 Task: Search one way flight ticket for 2 adults, 2 children, 2 infants in seat in first from Pellston: Pellston Regional/emmet County Airport to Jacksonville: Albert J. Ellis Airport on 5-3-2023. Choice of flights is Westjet. Number of bags: 2 carry on bags. Outbound departure time preference is 14:15.
Action: Mouse moved to (265, 356)
Screenshot: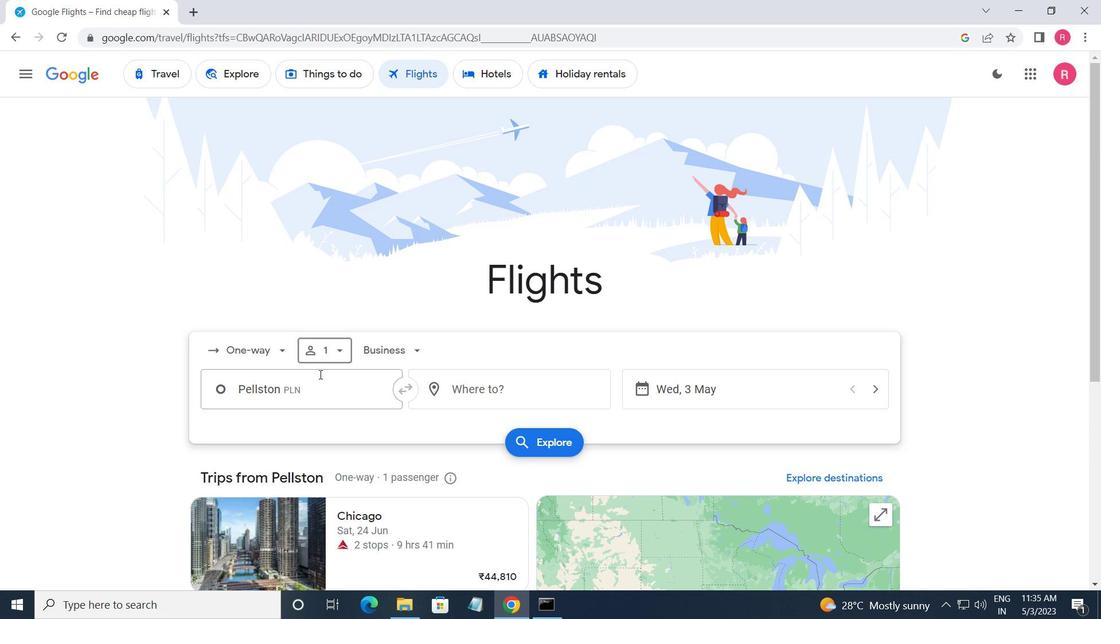 
Action: Mouse pressed left at (265, 356)
Screenshot: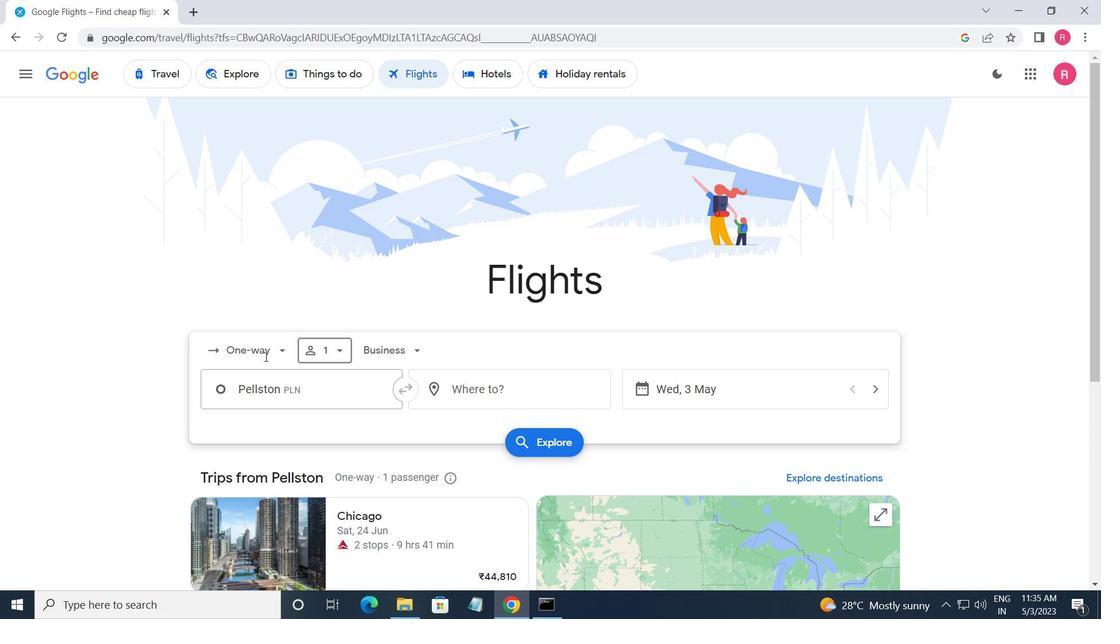 
Action: Mouse moved to (258, 416)
Screenshot: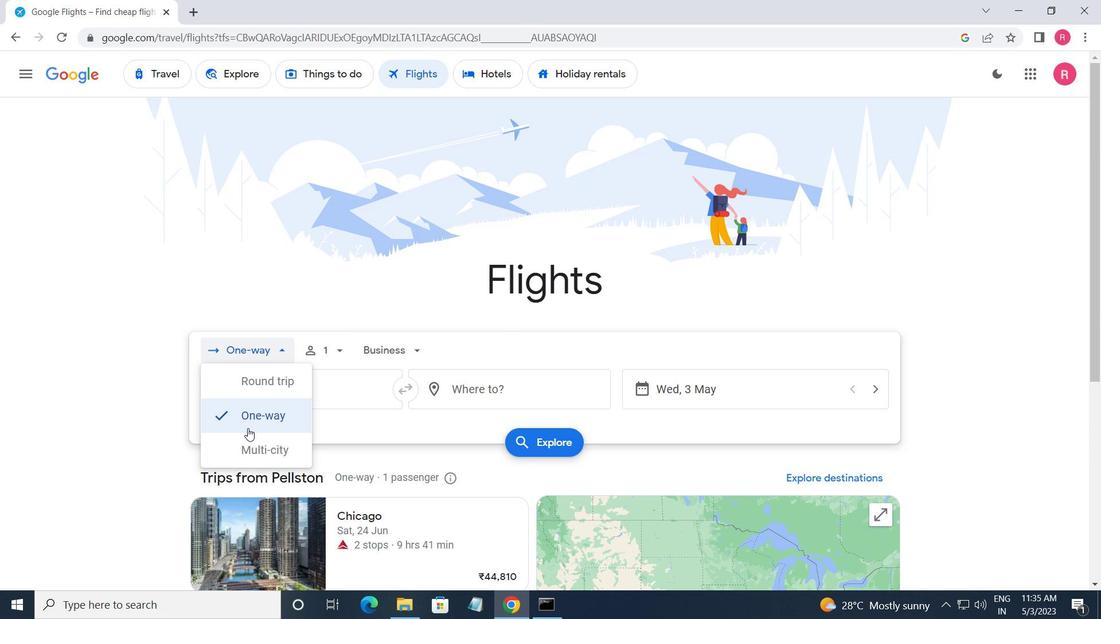 
Action: Mouse pressed left at (258, 416)
Screenshot: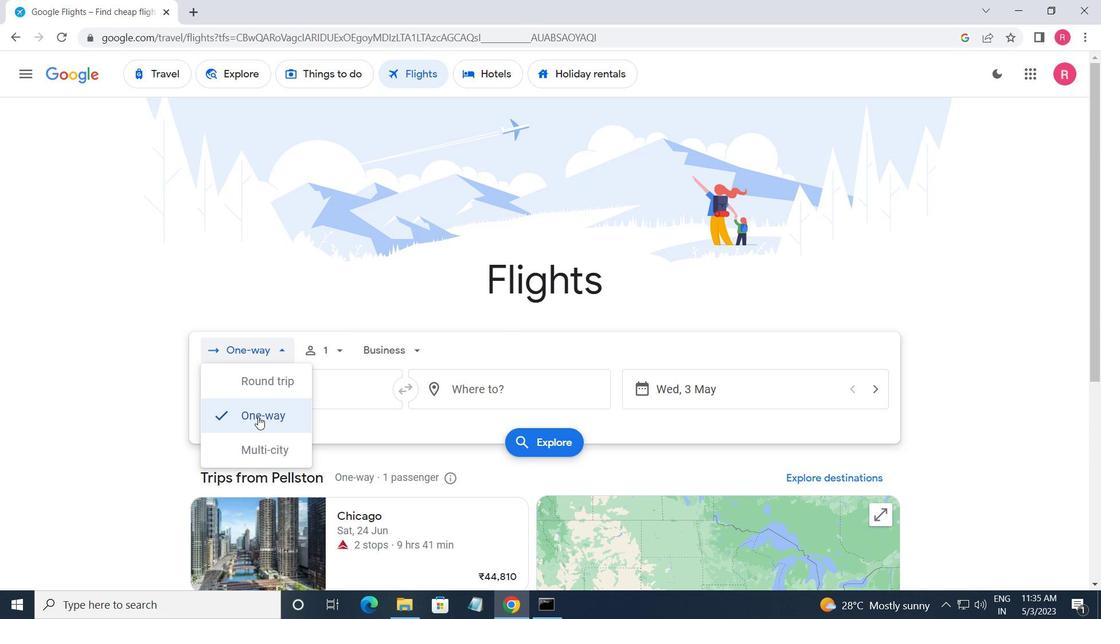 
Action: Mouse moved to (309, 360)
Screenshot: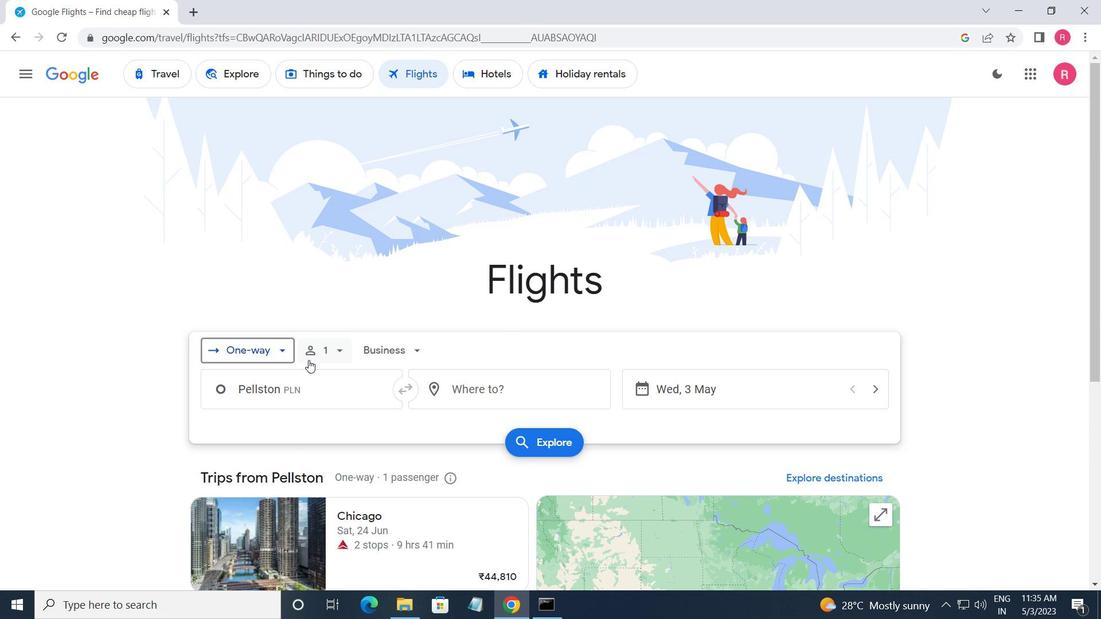 
Action: Mouse pressed left at (309, 360)
Screenshot: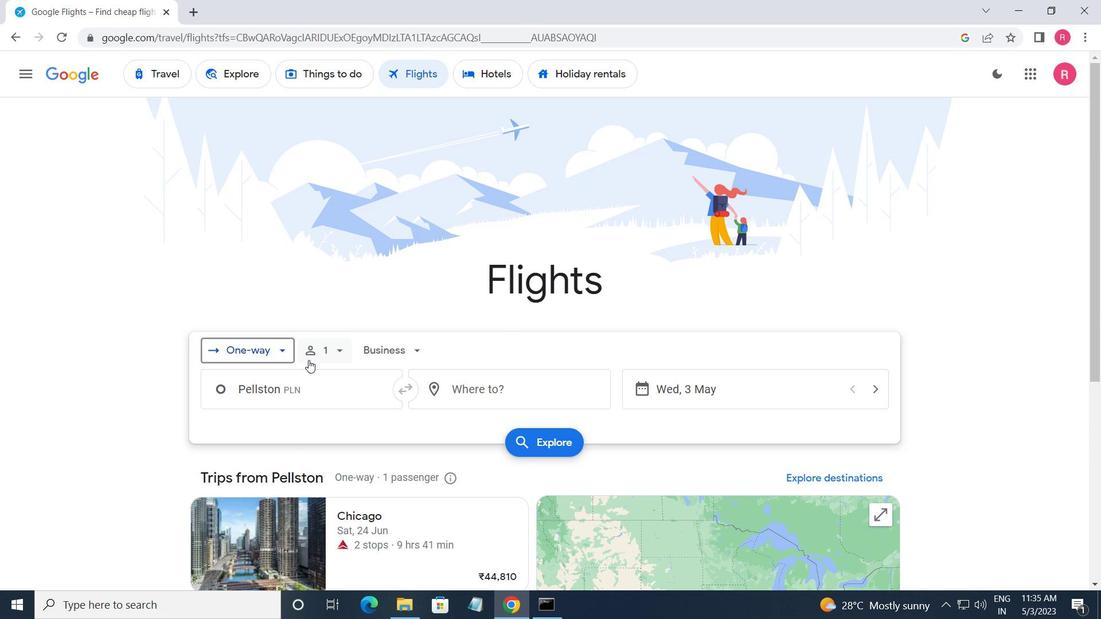 
Action: Mouse moved to (450, 388)
Screenshot: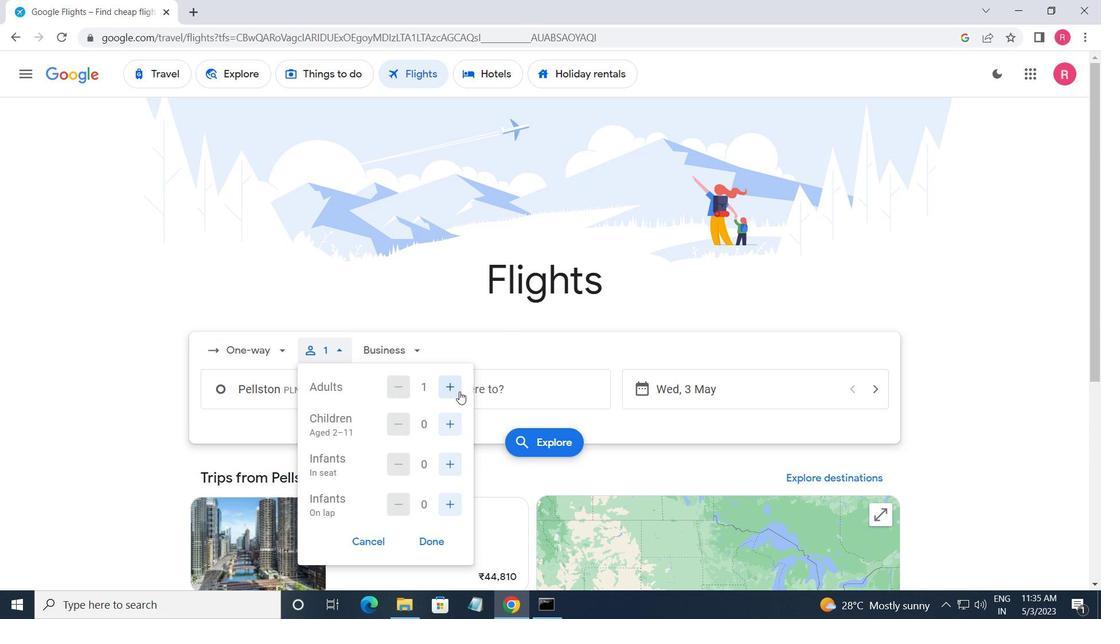
Action: Mouse pressed left at (450, 388)
Screenshot: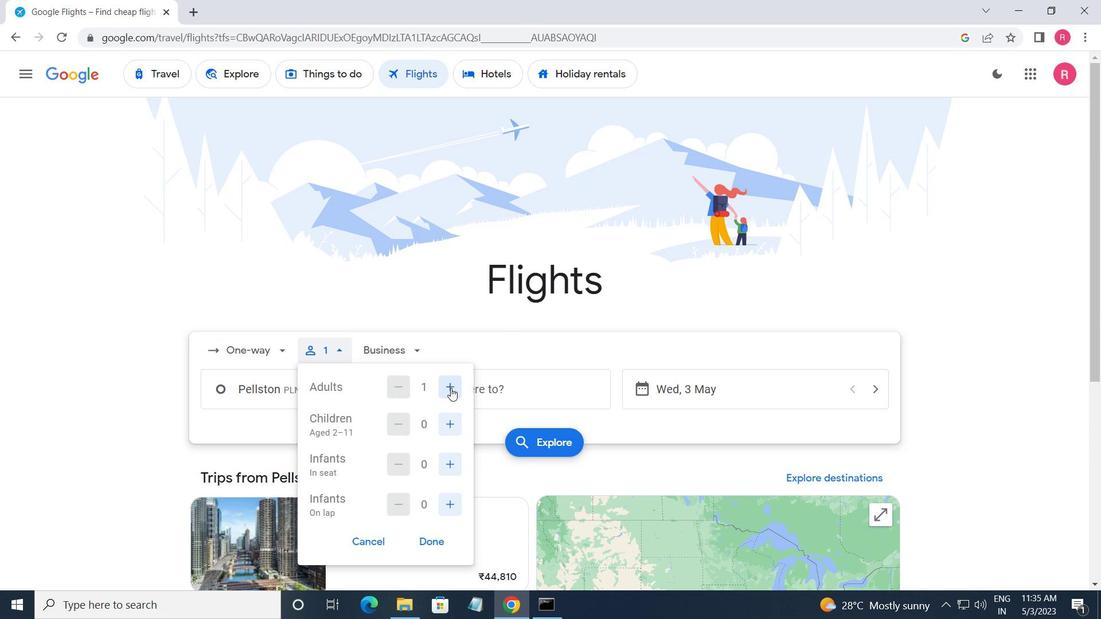 
Action: Mouse moved to (451, 420)
Screenshot: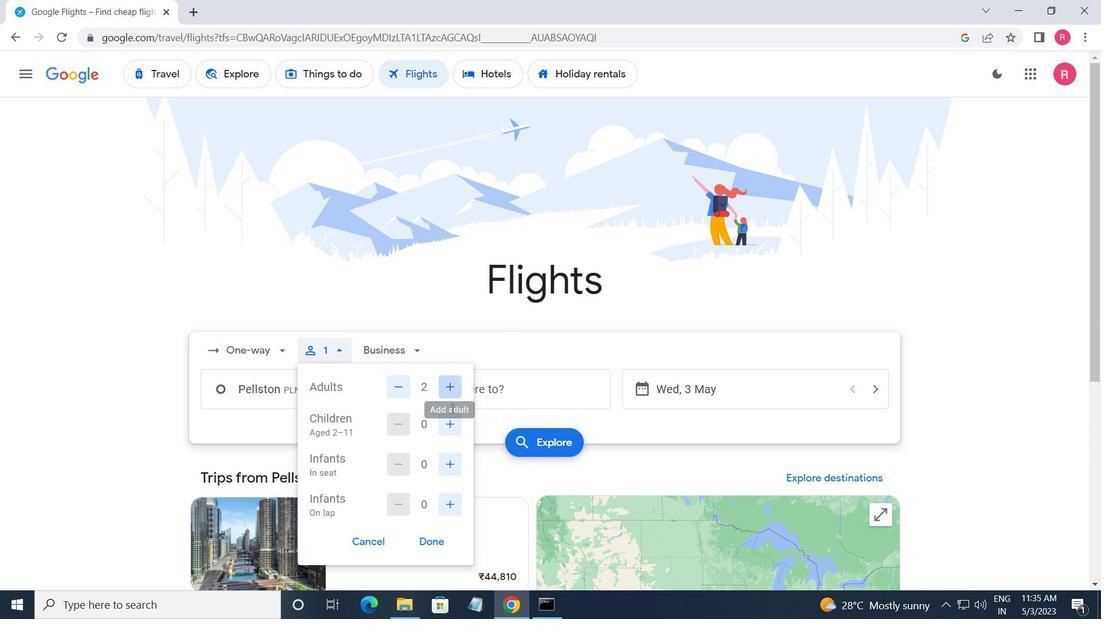 
Action: Mouse pressed left at (451, 420)
Screenshot: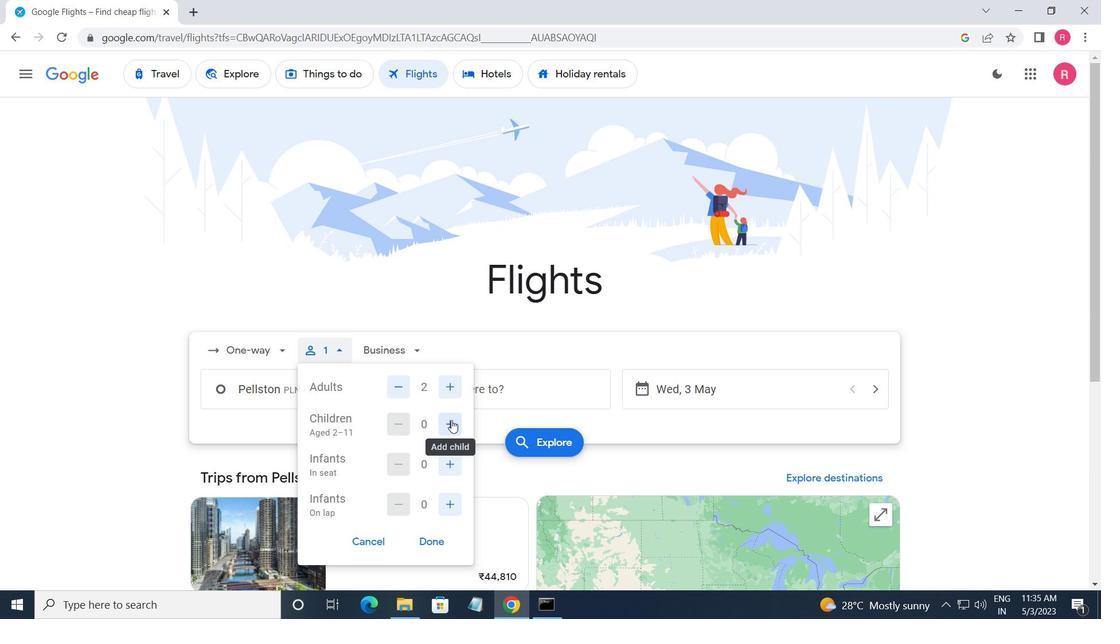 
Action: Mouse pressed left at (451, 420)
Screenshot: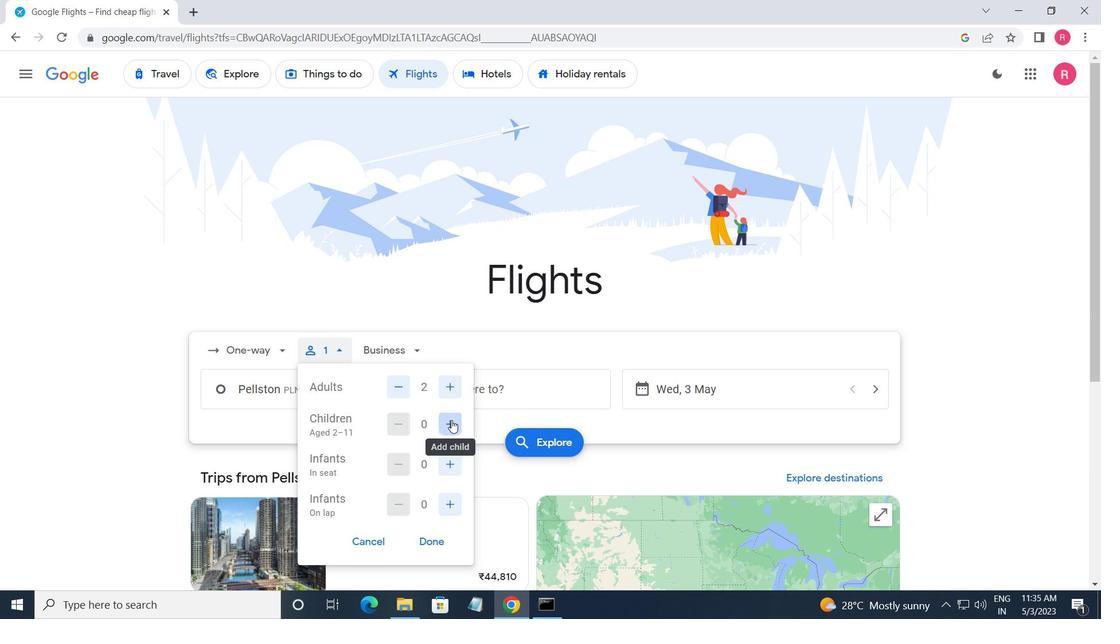 
Action: Mouse moved to (450, 462)
Screenshot: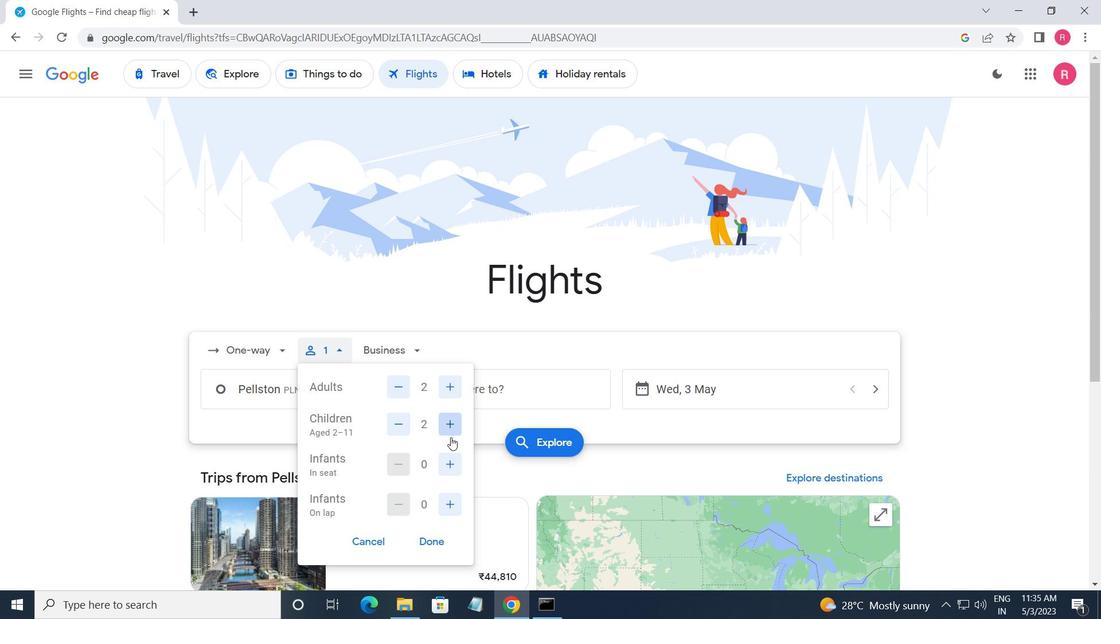 
Action: Mouse pressed left at (450, 462)
Screenshot: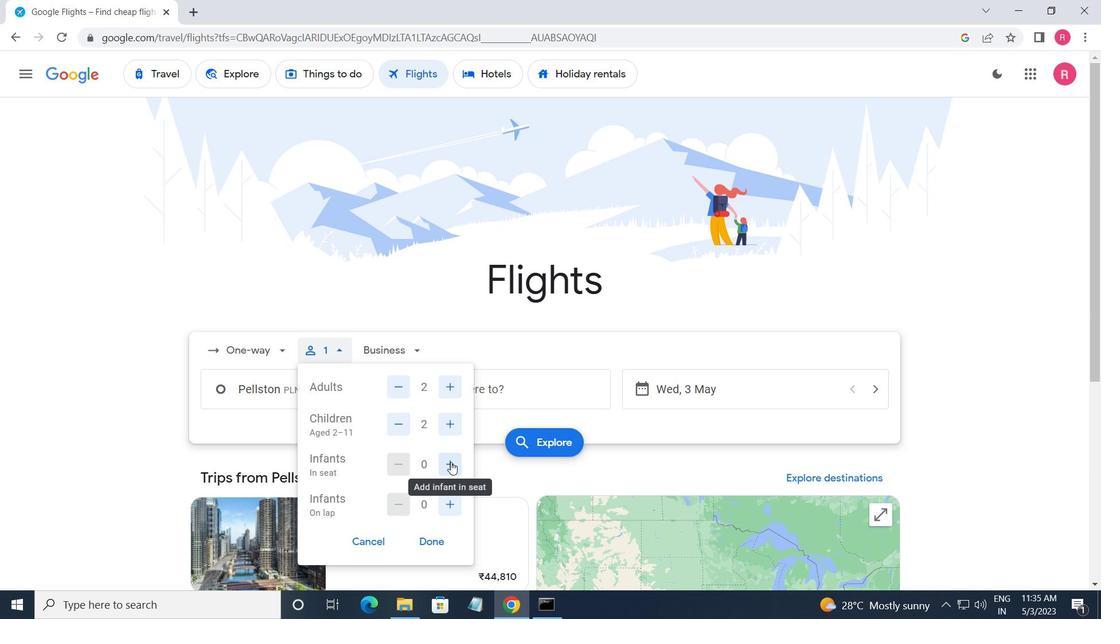 
Action: Mouse pressed left at (450, 462)
Screenshot: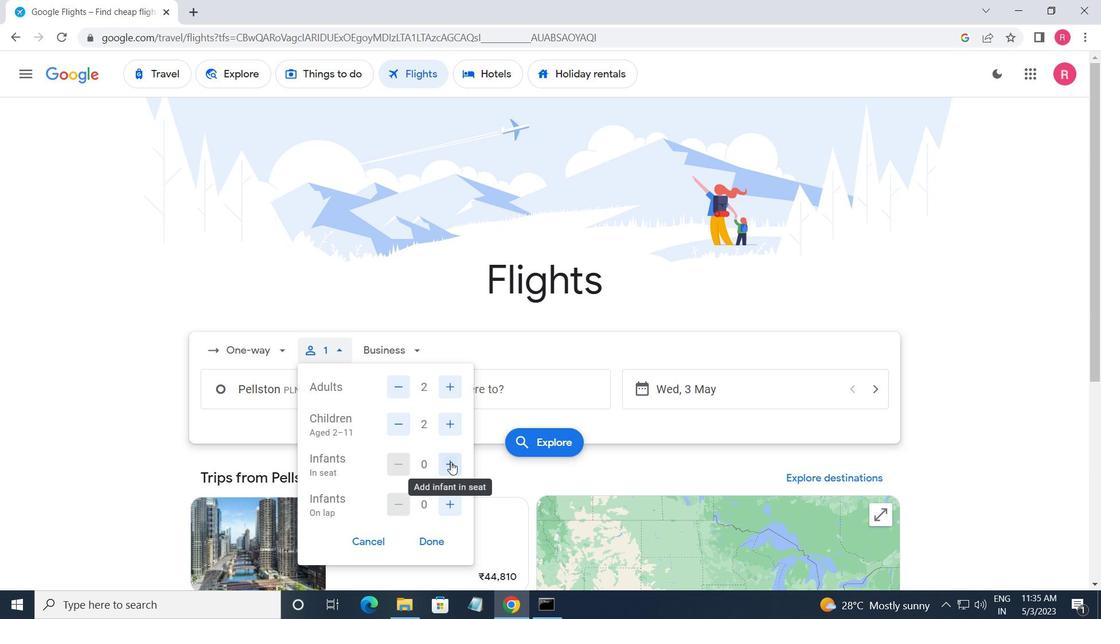 
Action: Mouse moved to (387, 338)
Screenshot: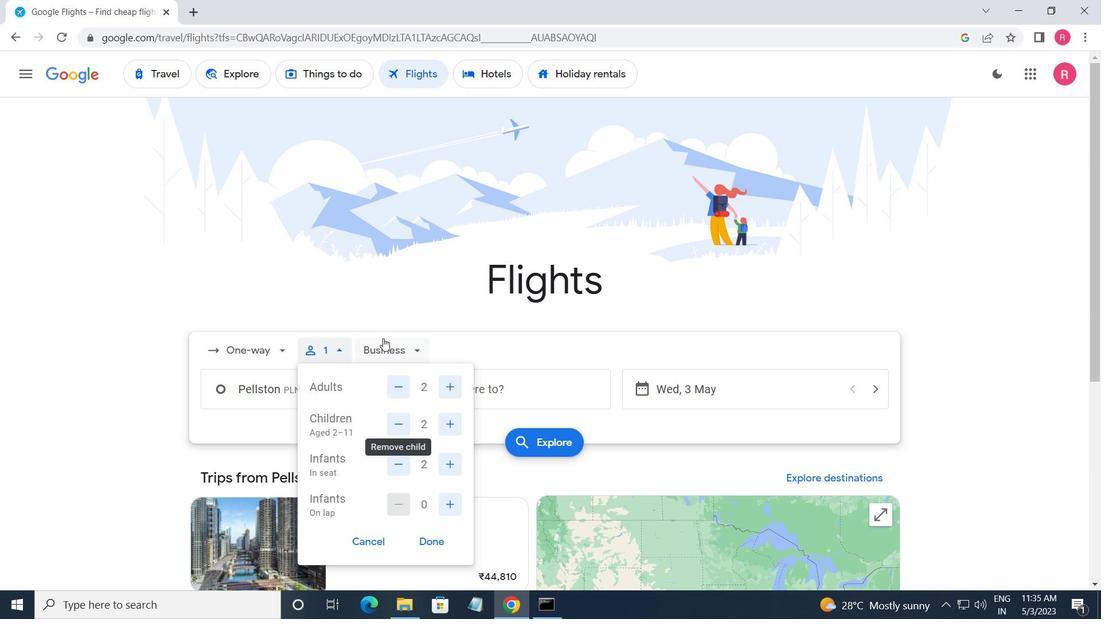 
Action: Mouse pressed left at (387, 338)
Screenshot: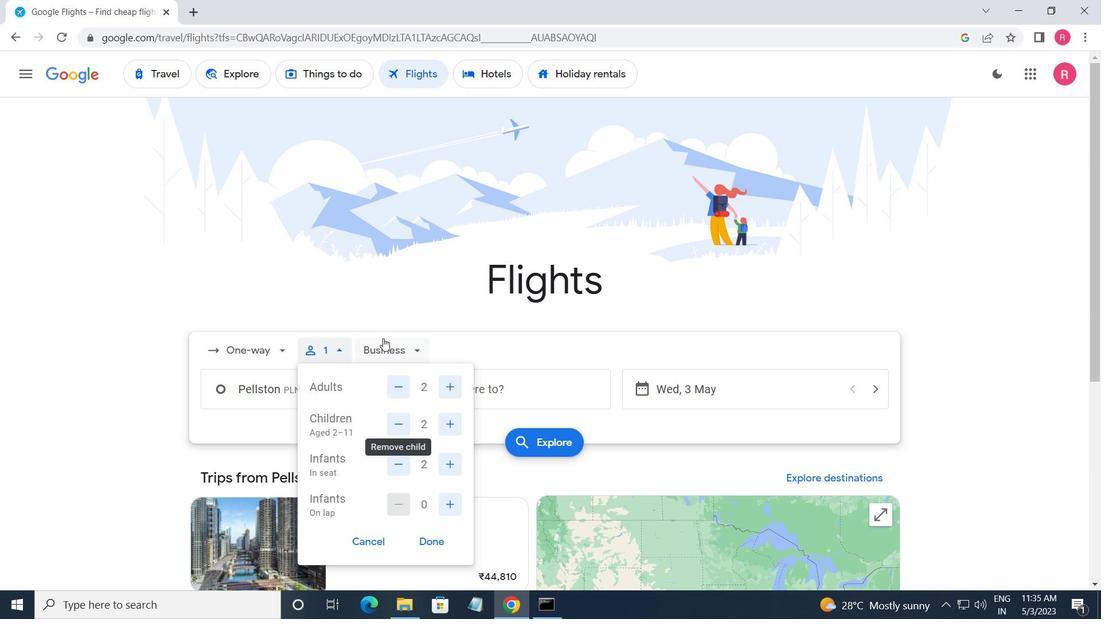 
Action: Mouse moved to (410, 476)
Screenshot: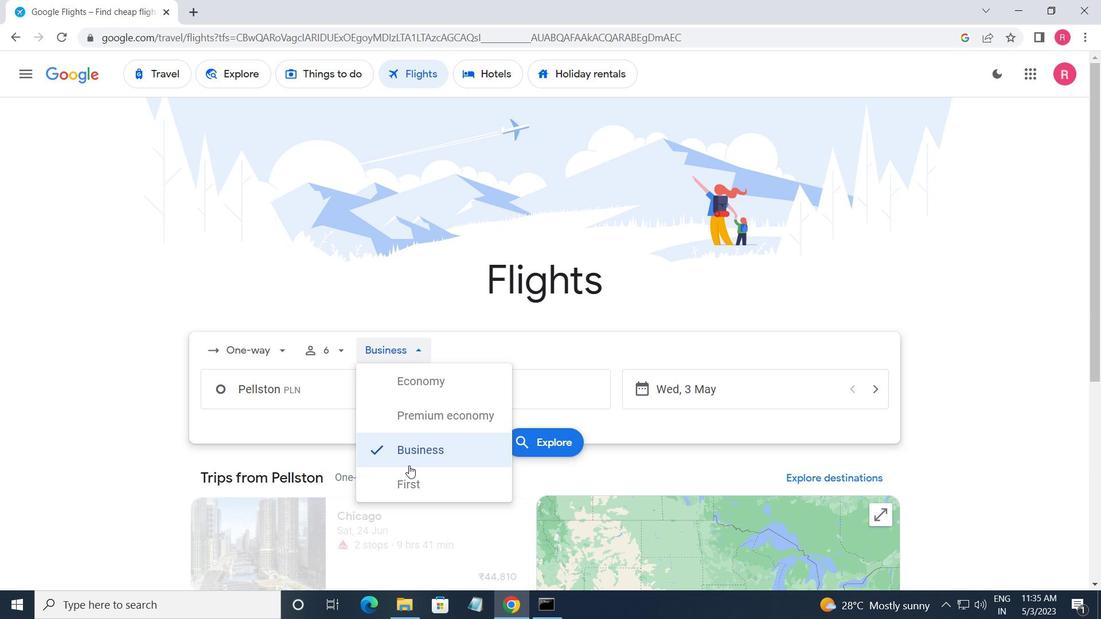 
Action: Mouse pressed left at (410, 476)
Screenshot: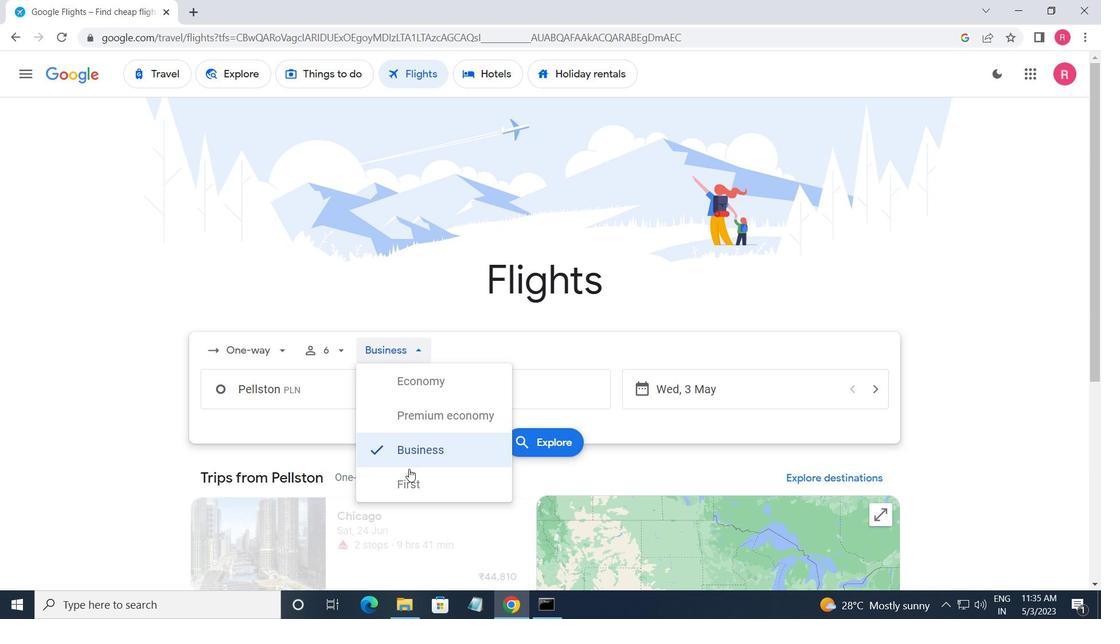 
Action: Mouse moved to (345, 407)
Screenshot: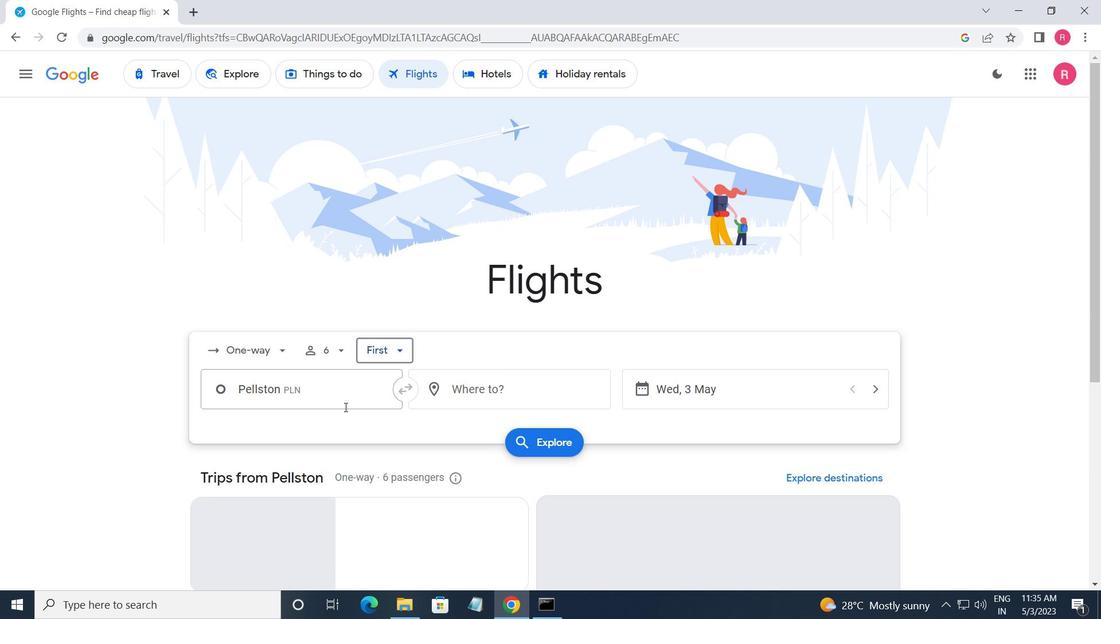 
Action: Mouse pressed left at (345, 407)
Screenshot: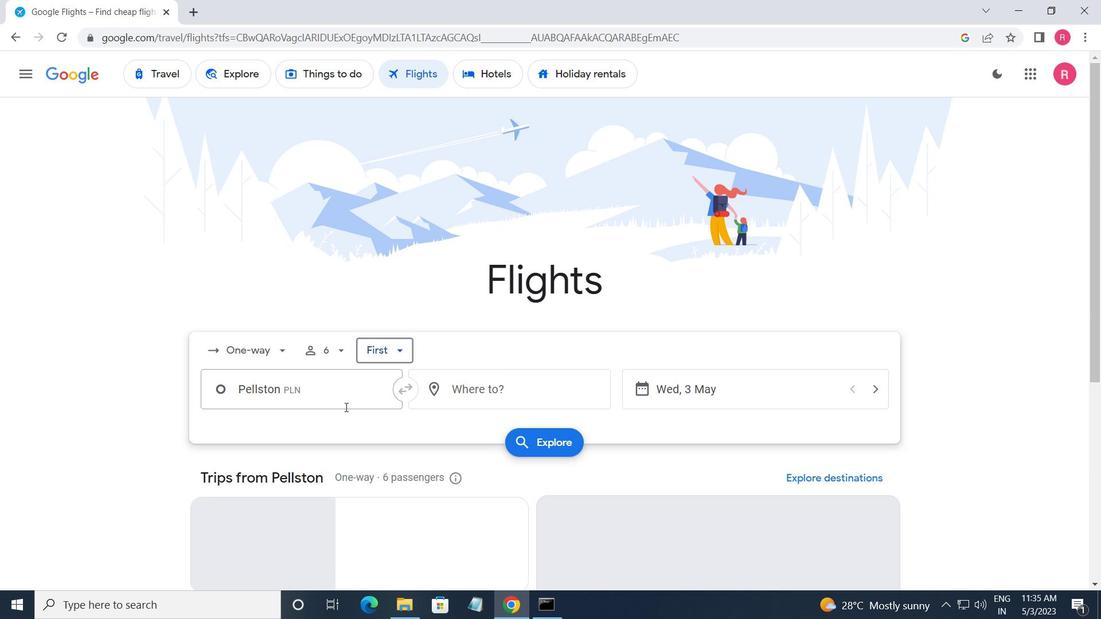 
Action: Mouse moved to (346, 434)
Screenshot: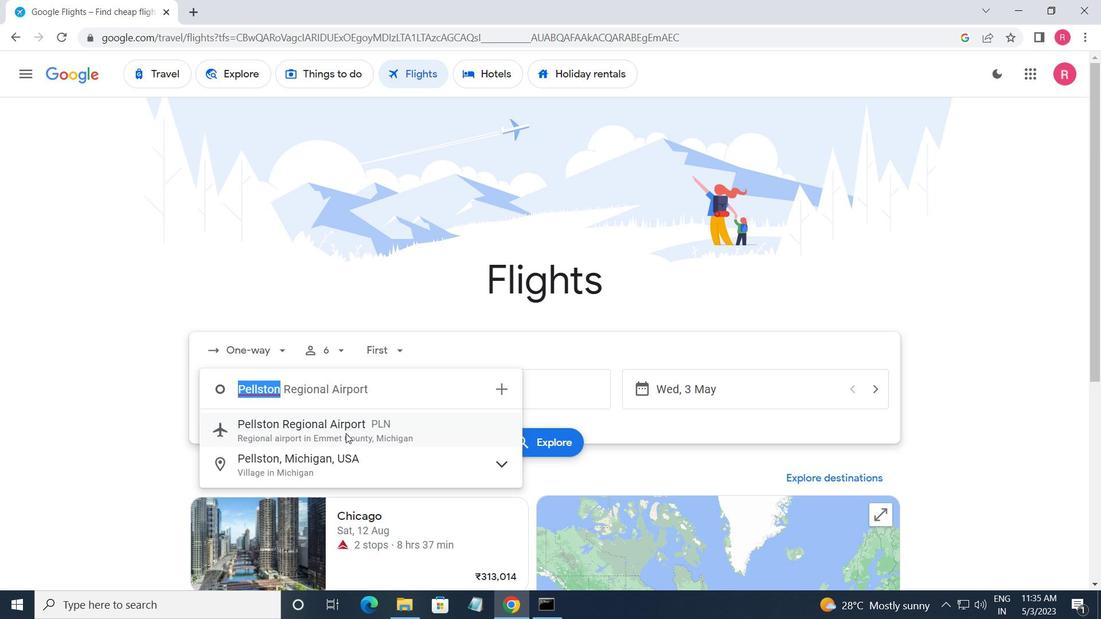 
Action: Mouse pressed left at (346, 434)
Screenshot: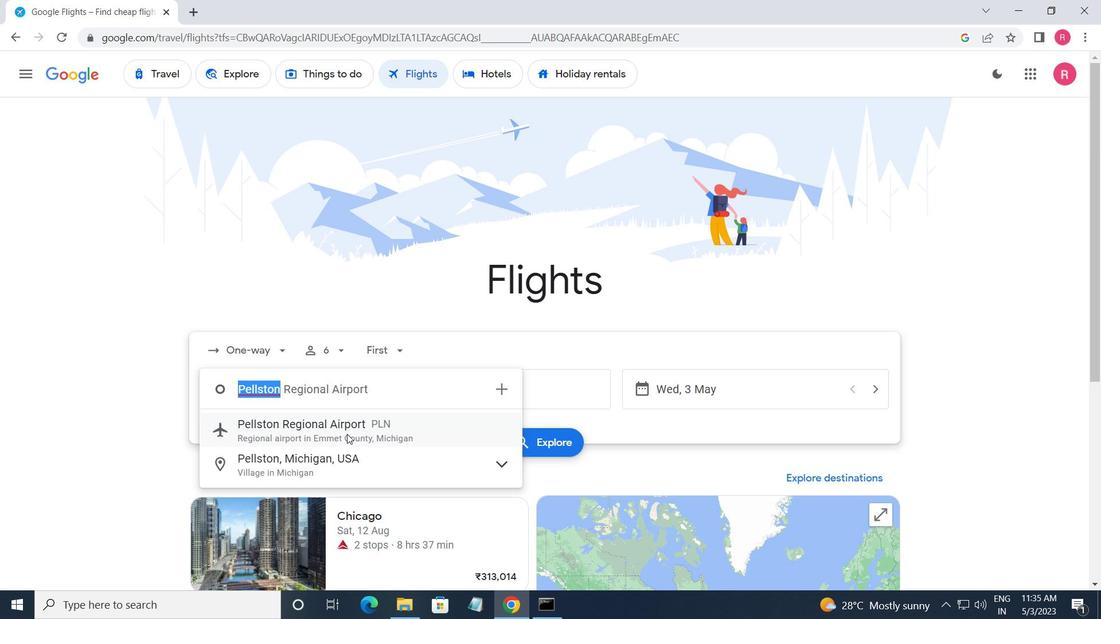 
Action: Mouse moved to (470, 381)
Screenshot: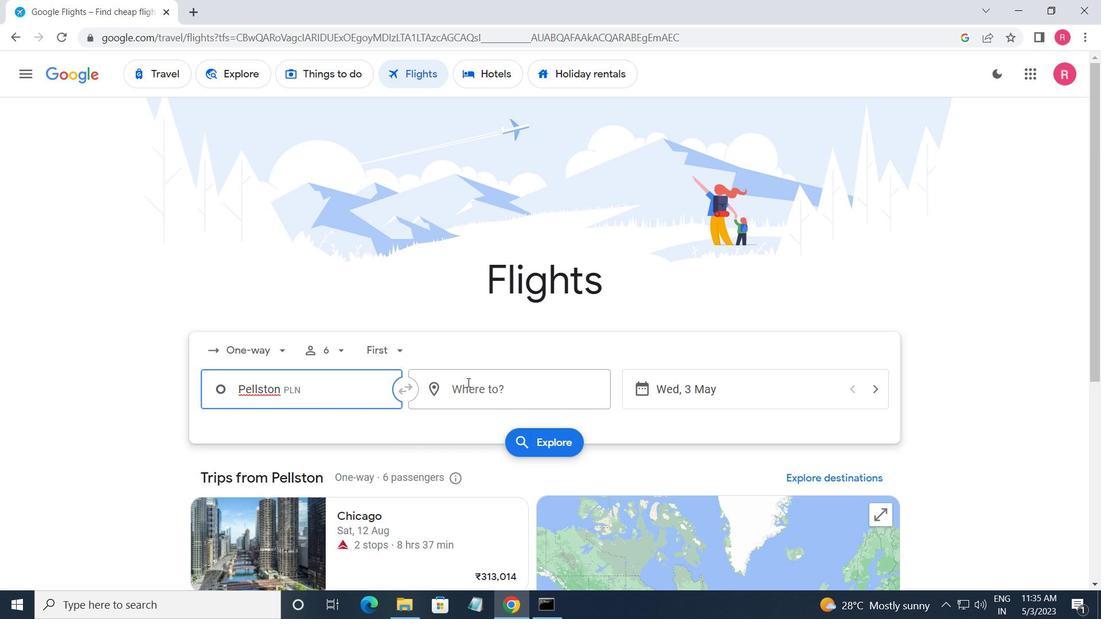 
Action: Mouse pressed left at (470, 381)
Screenshot: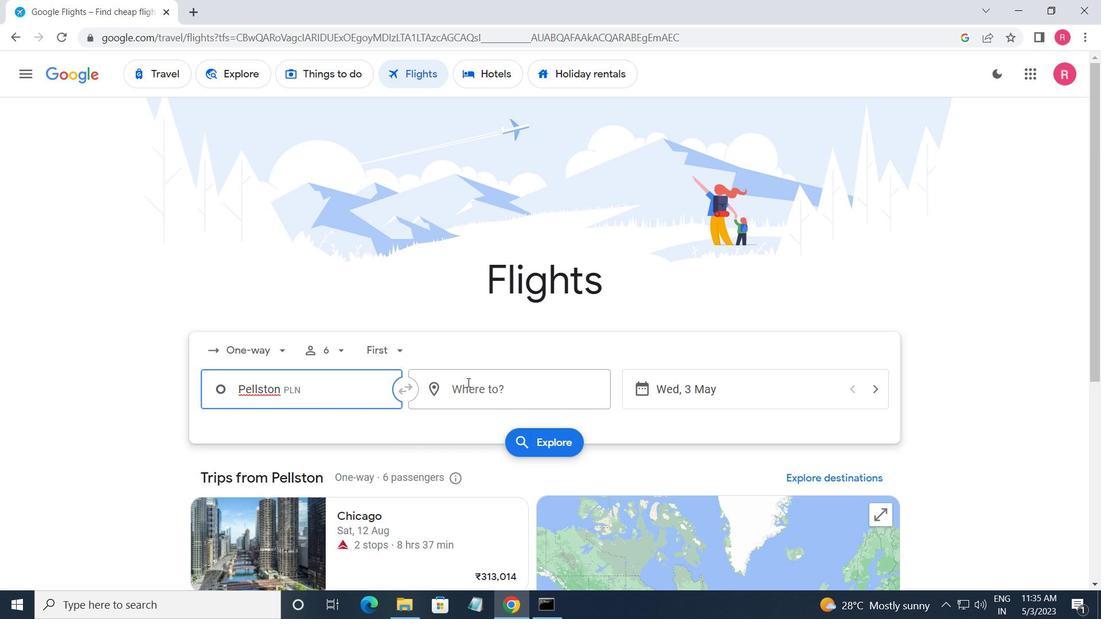 
Action: Mouse moved to (478, 529)
Screenshot: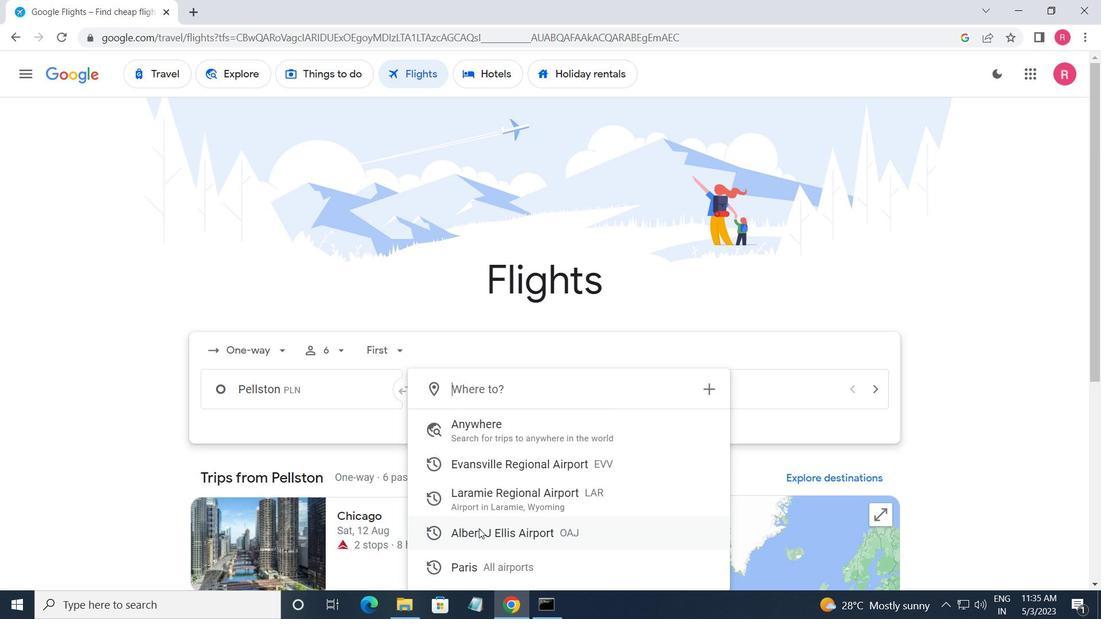 
Action: Mouse pressed left at (478, 529)
Screenshot: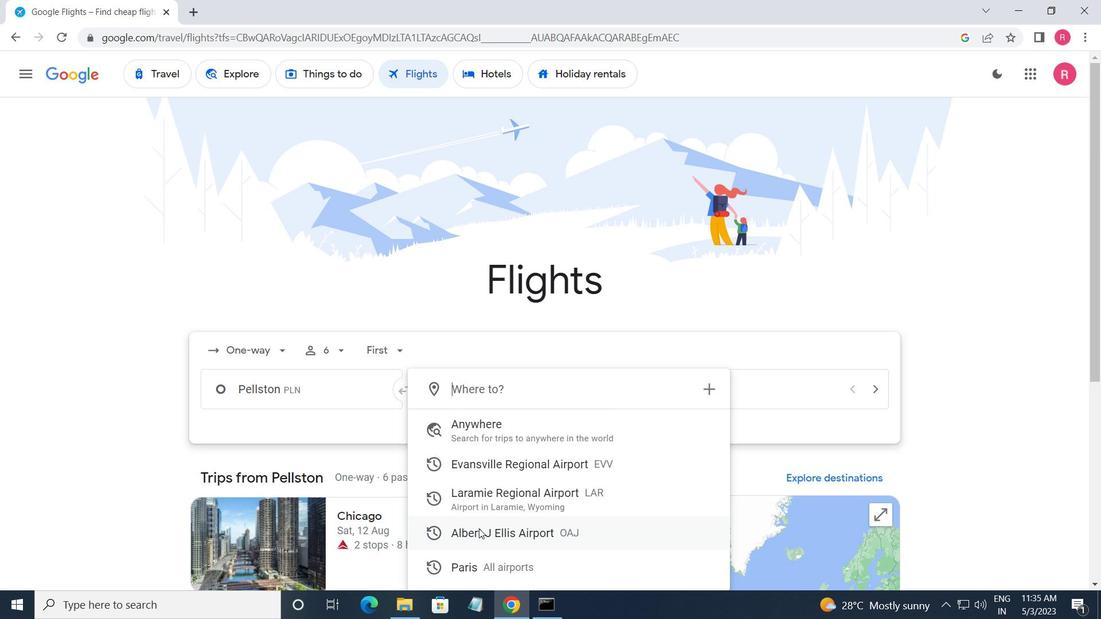 
Action: Mouse moved to (737, 384)
Screenshot: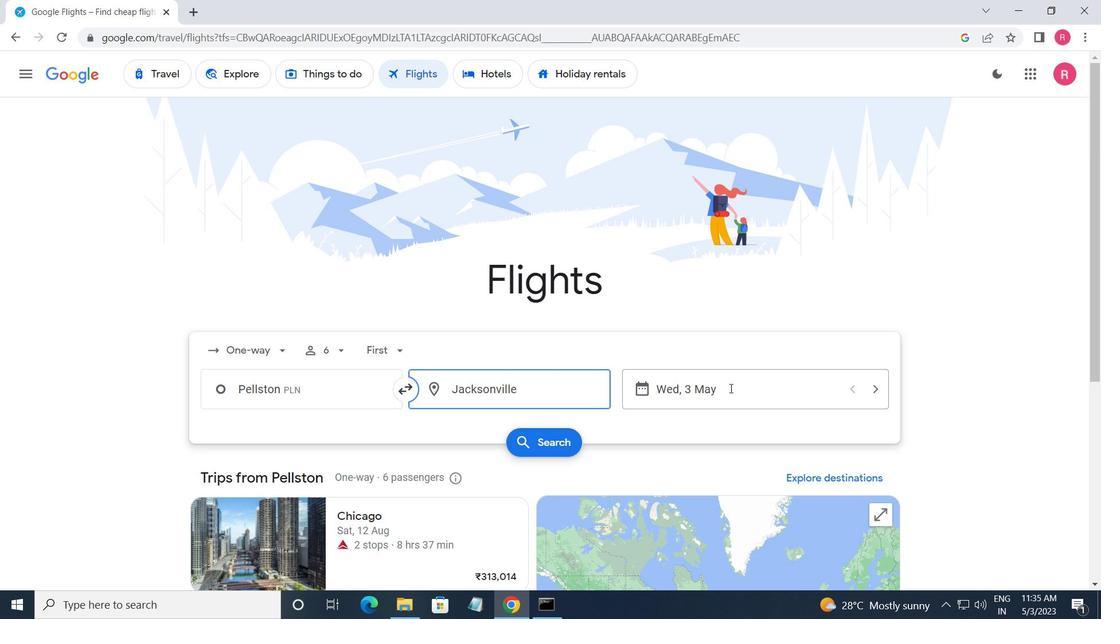
Action: Mouse pressed left at (737, 384)
Screenshot: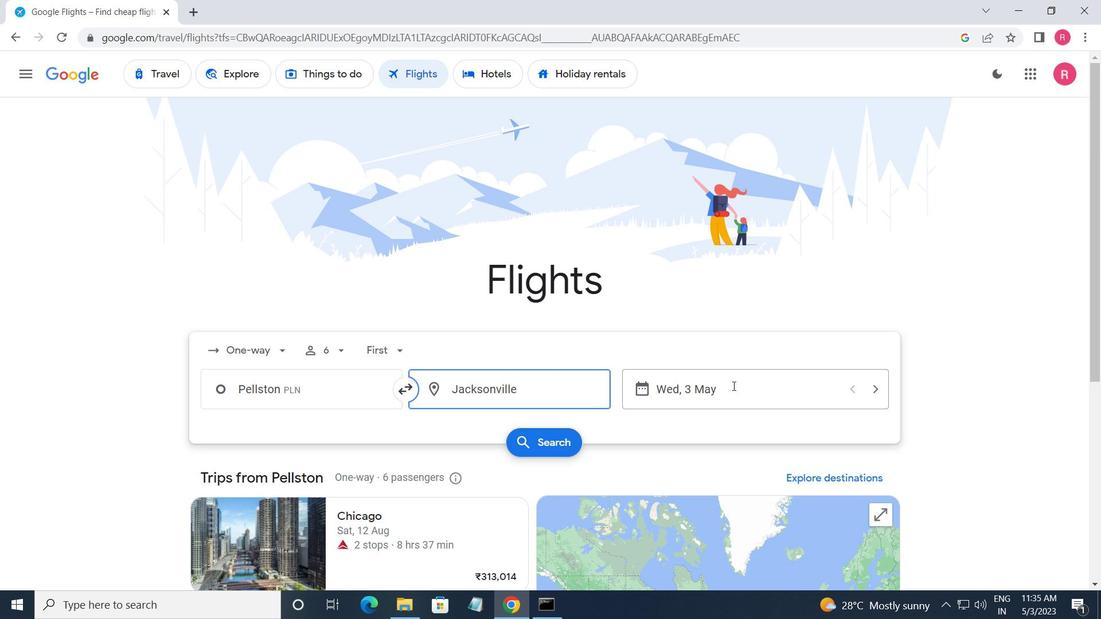 
Action: Mouse moved to (485, 332)
Screenshot: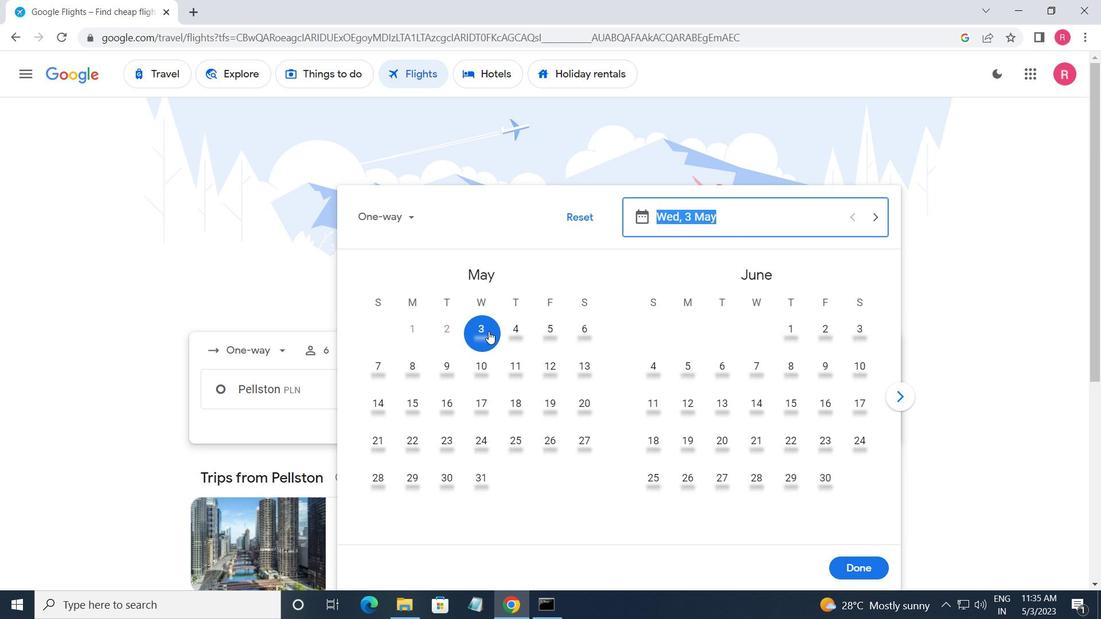 
Action: Mouse pressed left at (485, 332)
Screenshot: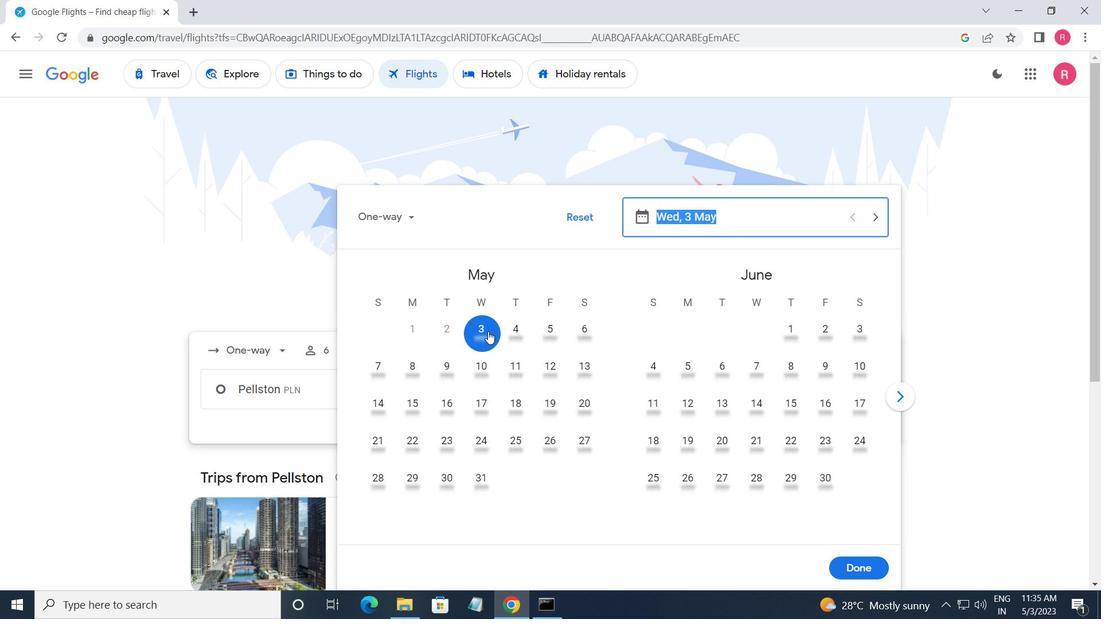 
Action: Mouse moved to (850, 567)
Screenshot: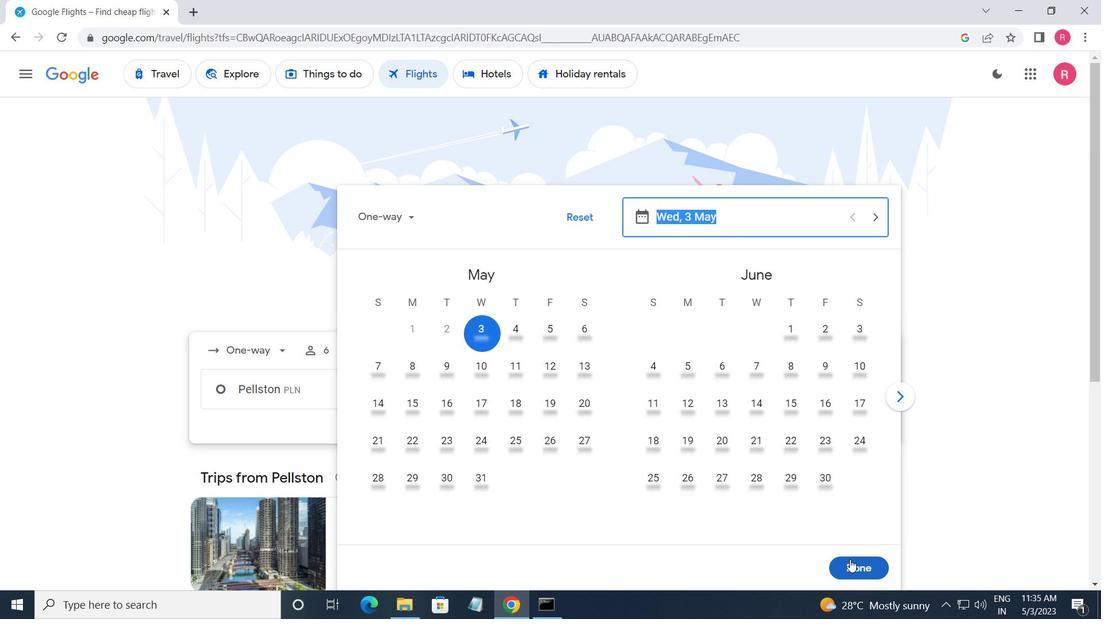 
Action: Mouse pressed left at (850, 567)
Screenshot: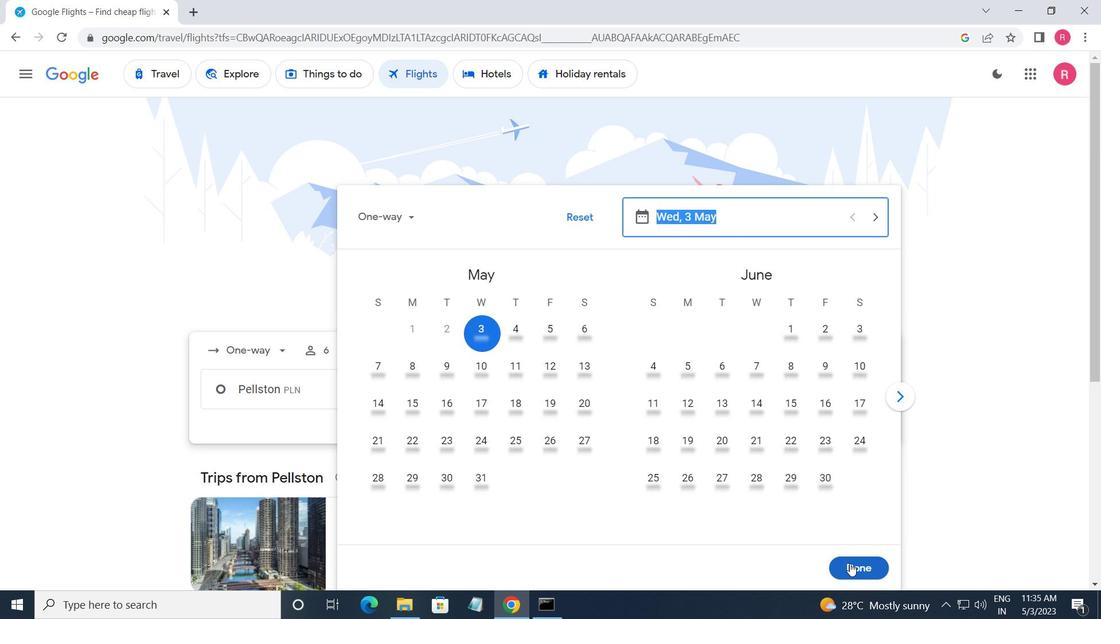 
Action: Mouse moved to (555, 448)
Screenshot: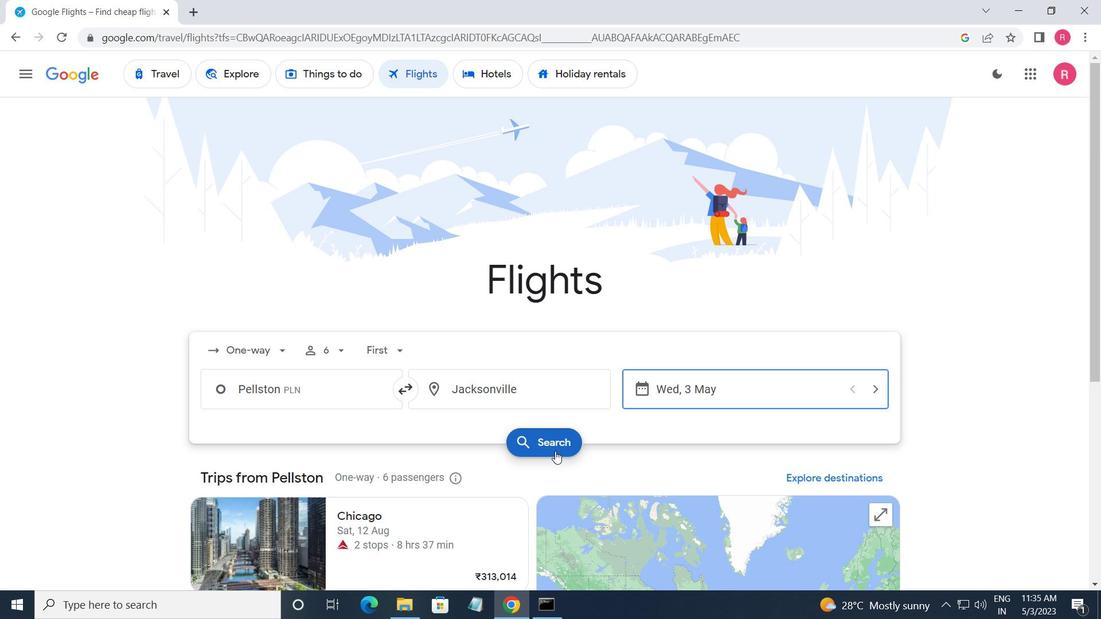 
Action: Mouse pressed left at (555, 448)
Screenshot: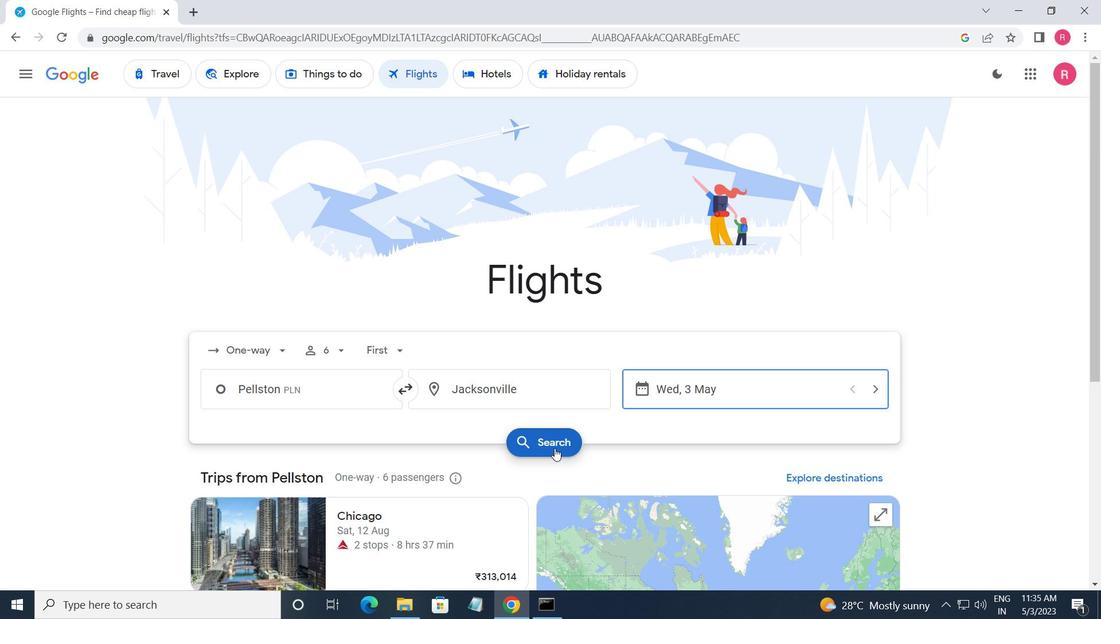 
Action: Mouse moved to (218, 213)
Screenshot: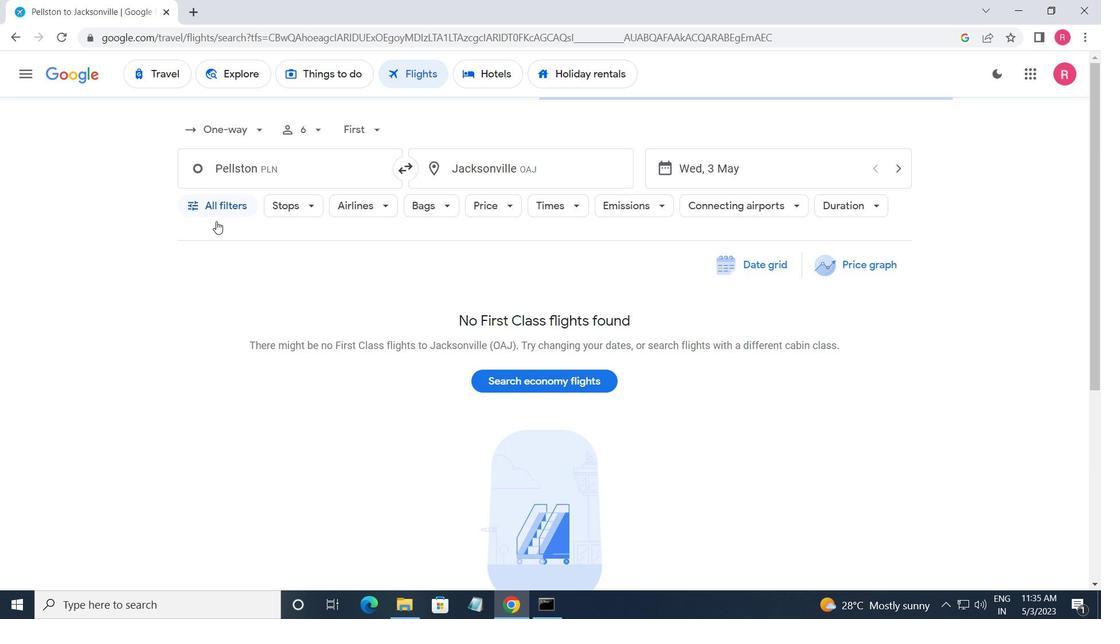 
Action: Mouse pressed left at (218, 213)
Screenshot: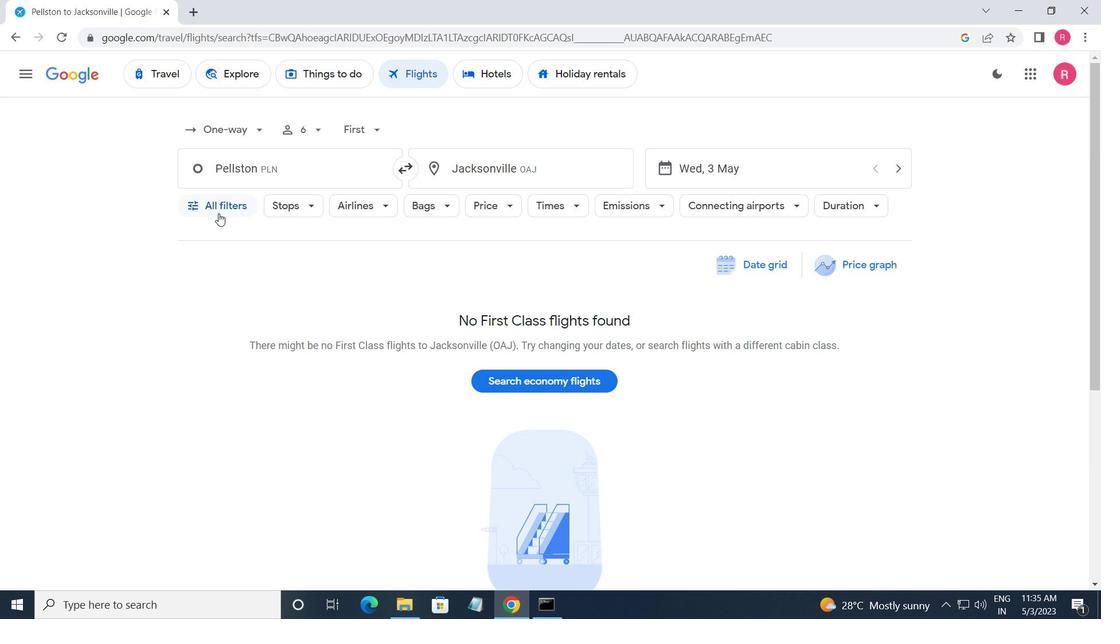 
Action: Mouse moved to (304, 419)
Screenshot: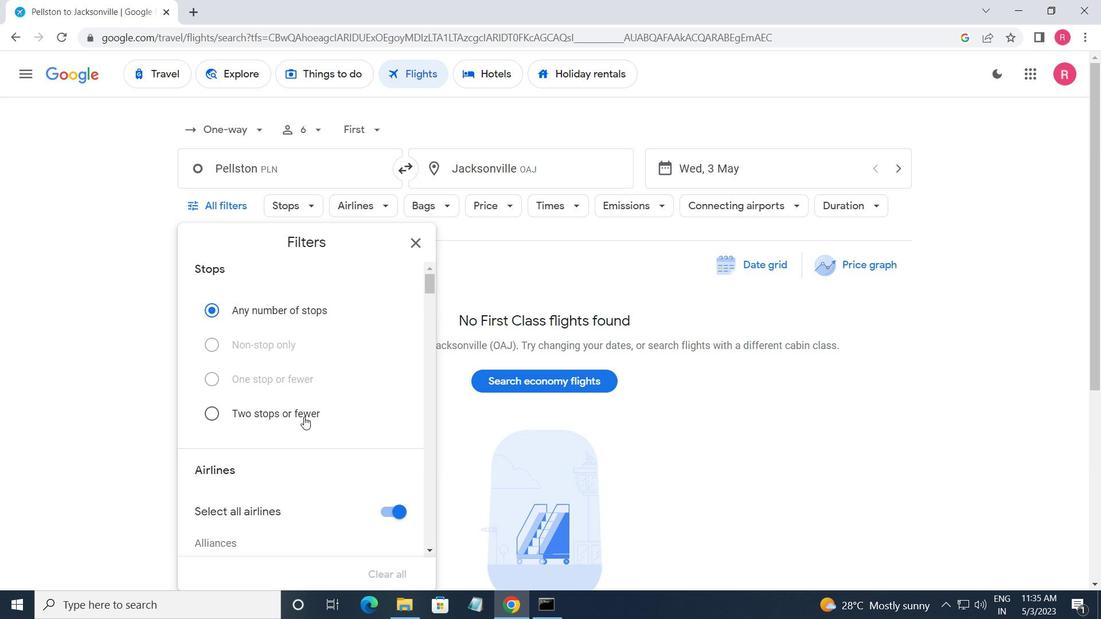
Action: Mouse scrolled (304, 418) with delta (0, 0)
Screenshot: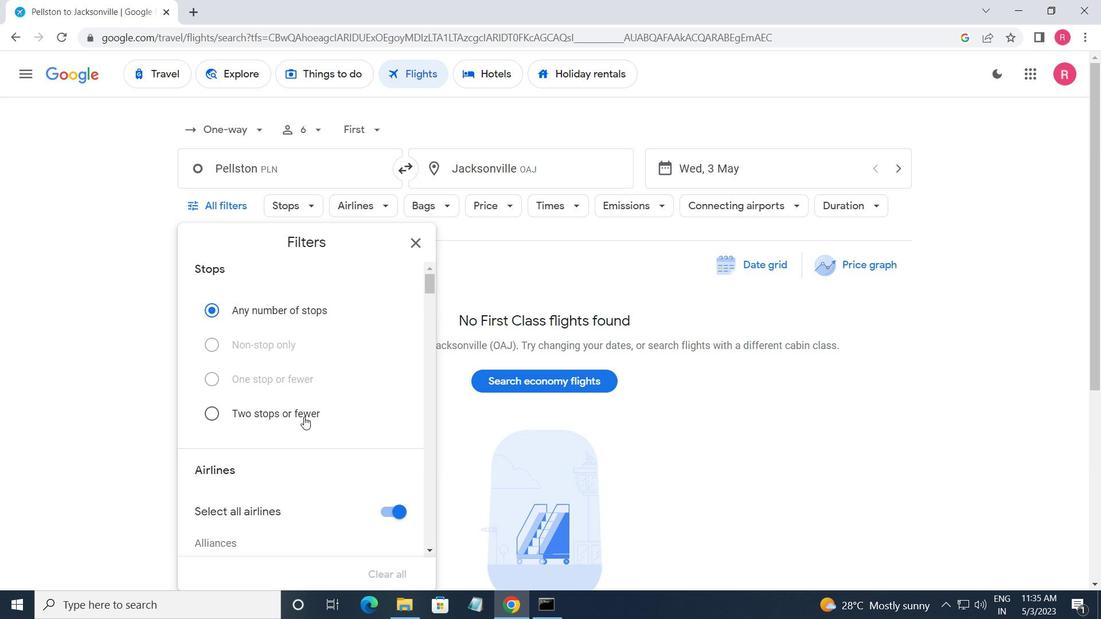 
Action: Mouse scrolled (304, 418) with delta (0, 0)
Screenshot: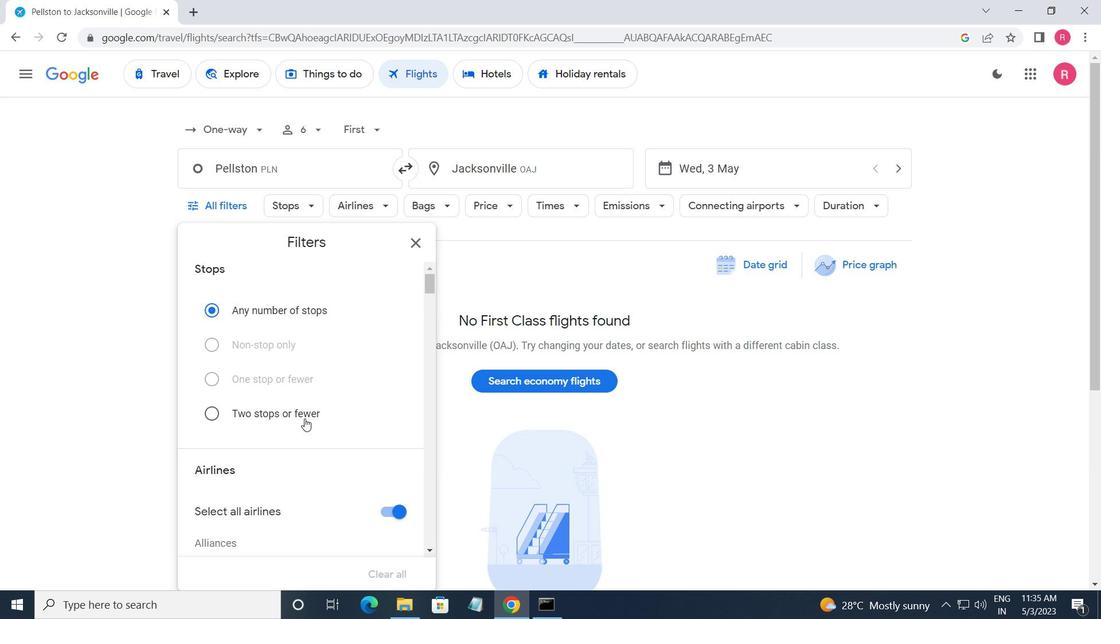 
Action: Mouse scrolled (304, 418) with delta (0, 0)
Screenshot: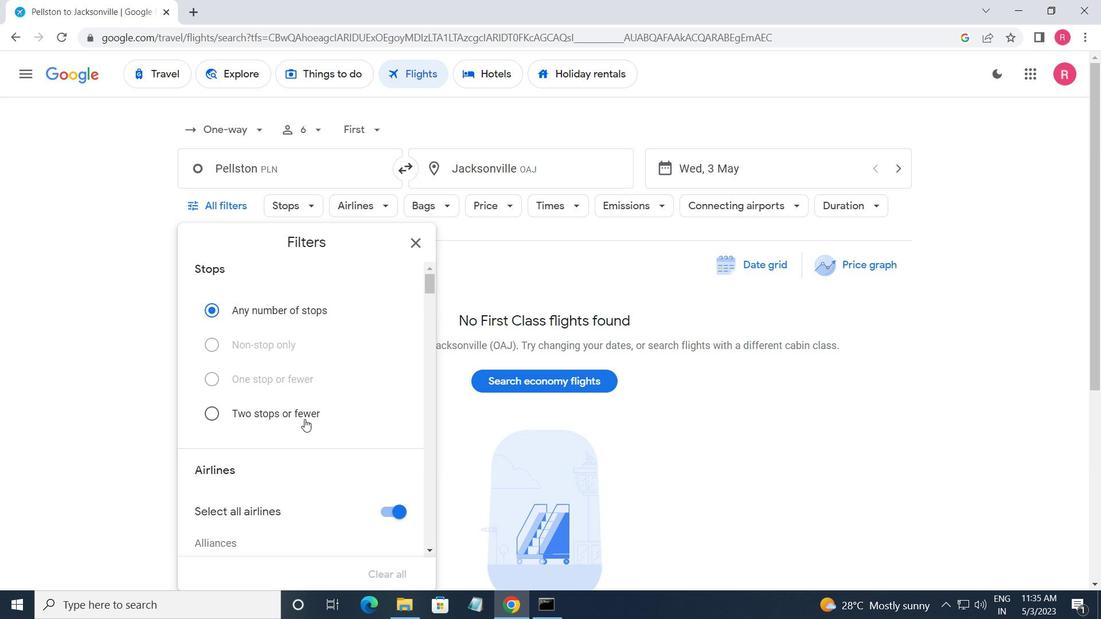 
Action: Mouse scrolled (304, 418) with delta (0, 0)
Screenshot: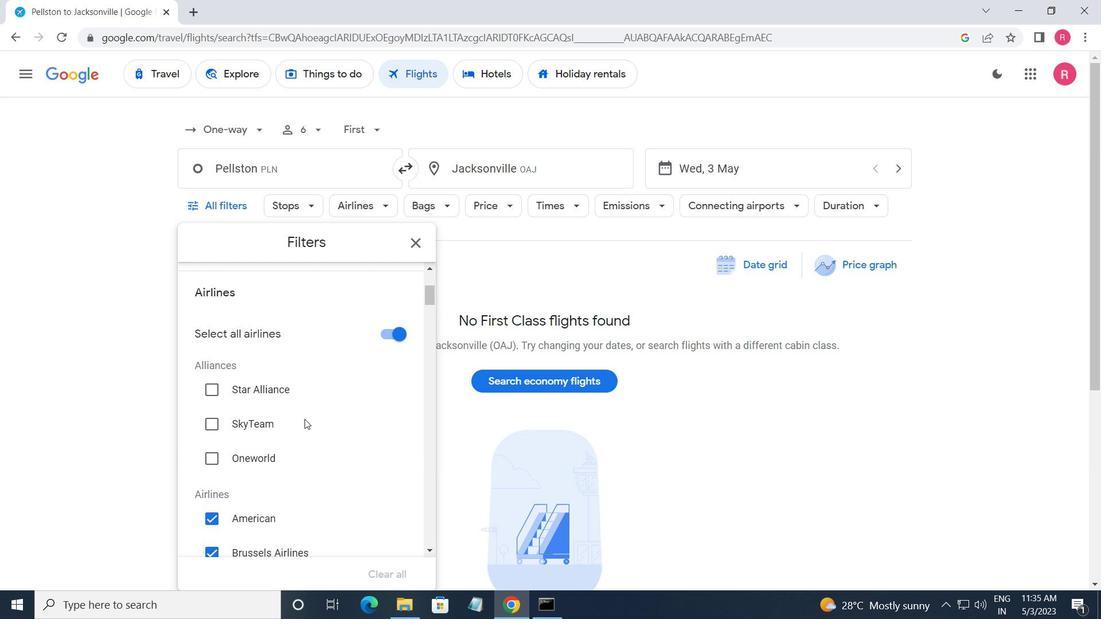 
Action: Mouse moved to (304, 419)
Screenshot: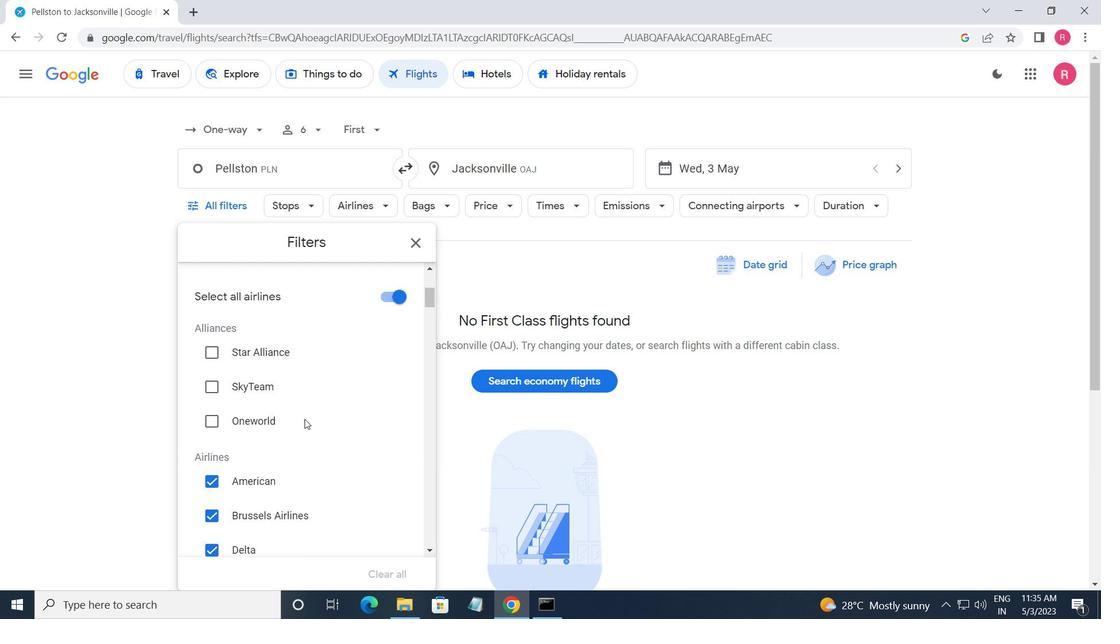 
Action: Mouse scrolled (304, 418) with delta (0, 0)
Screenshot: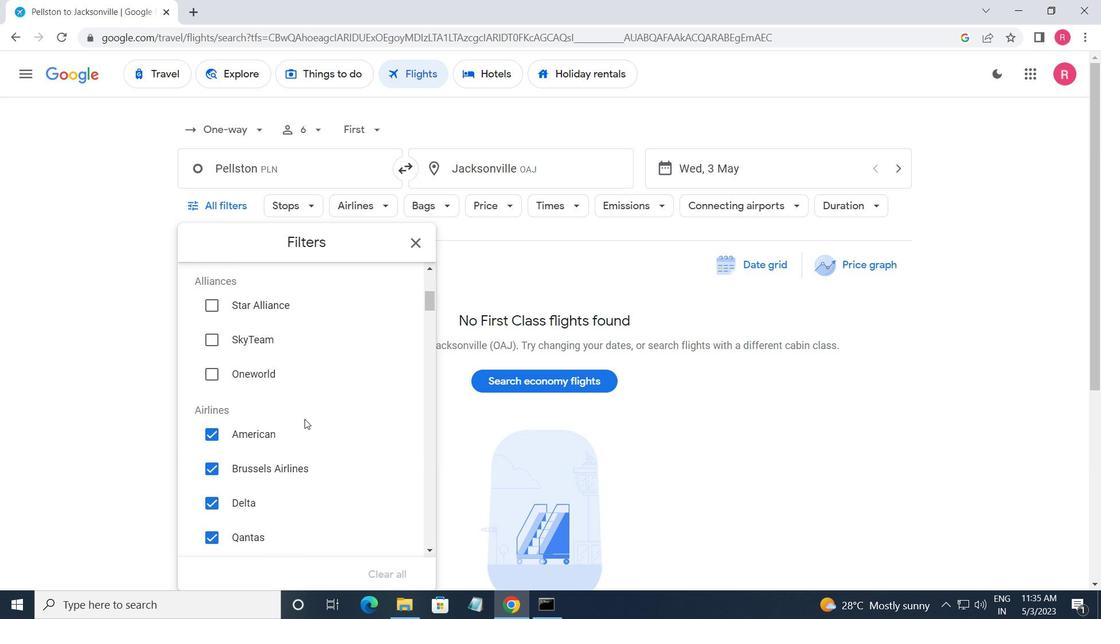 
Action: Mouse scrolled (304, 418) with delta (0, 0)
Screenshot: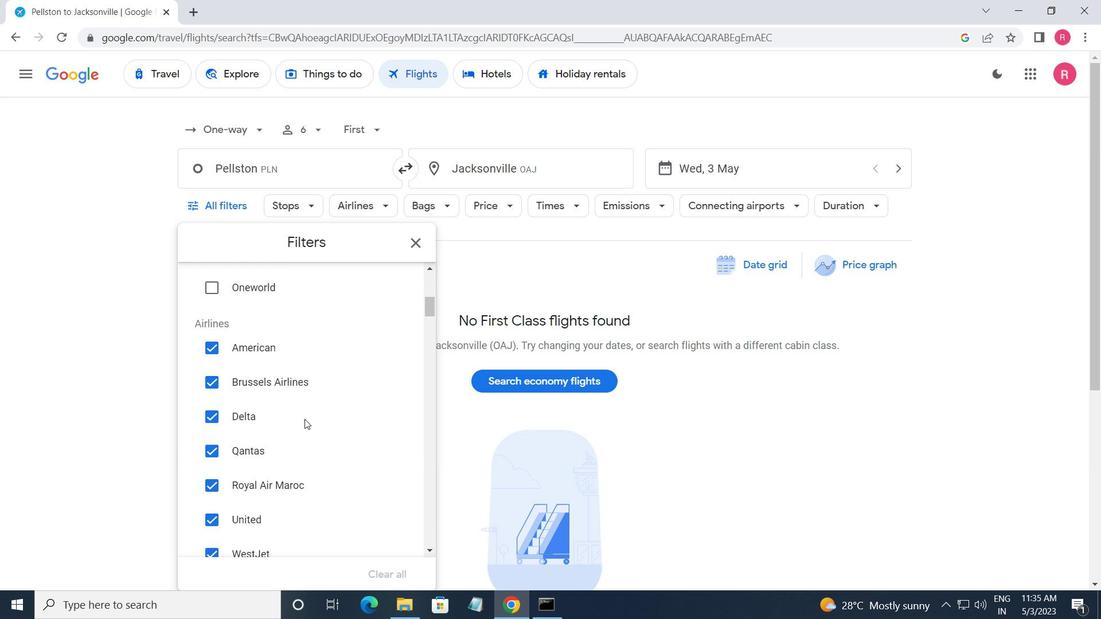 
Action: Mouse moved to (383, 474)
Screenshot: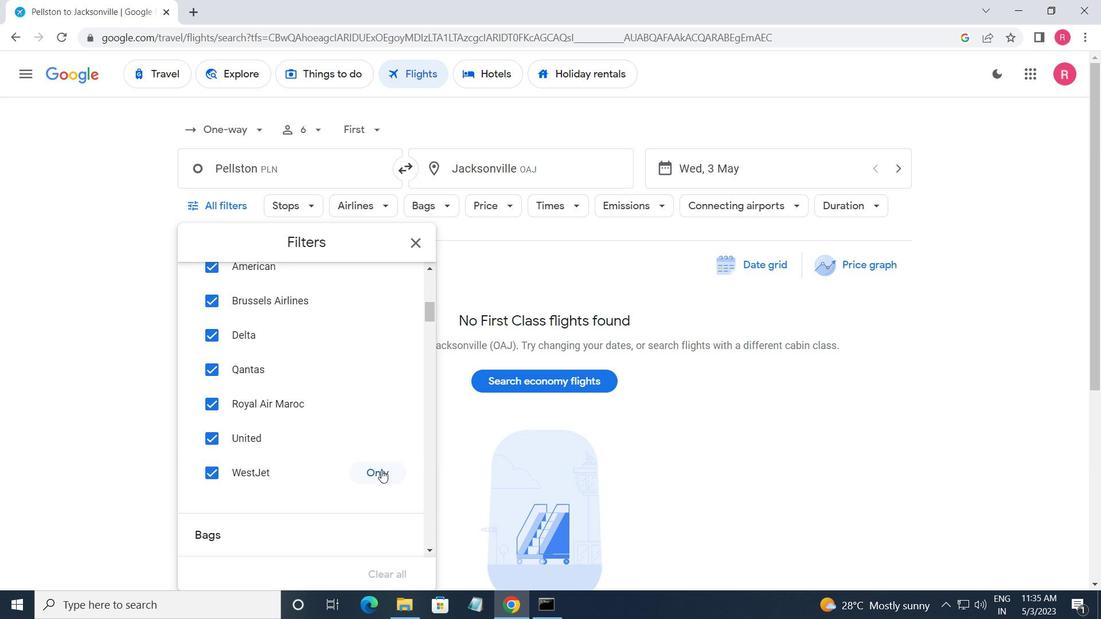 
Action: Mouse pressed left at (383, 474)
Screenshot: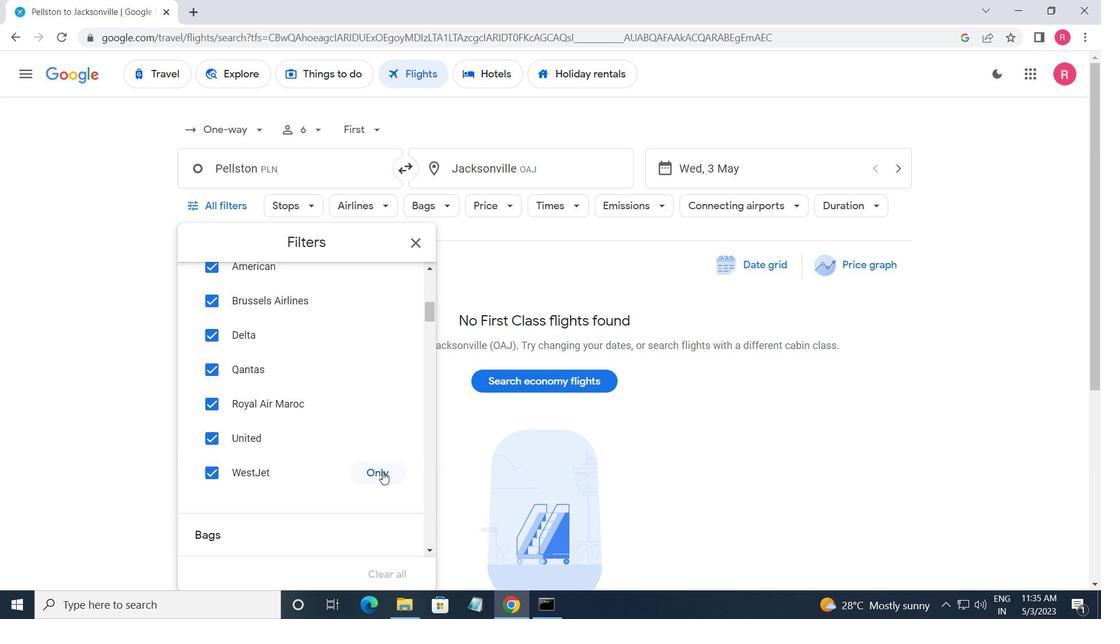 
Action: Mouse moved to (379, 474)
Screenshot: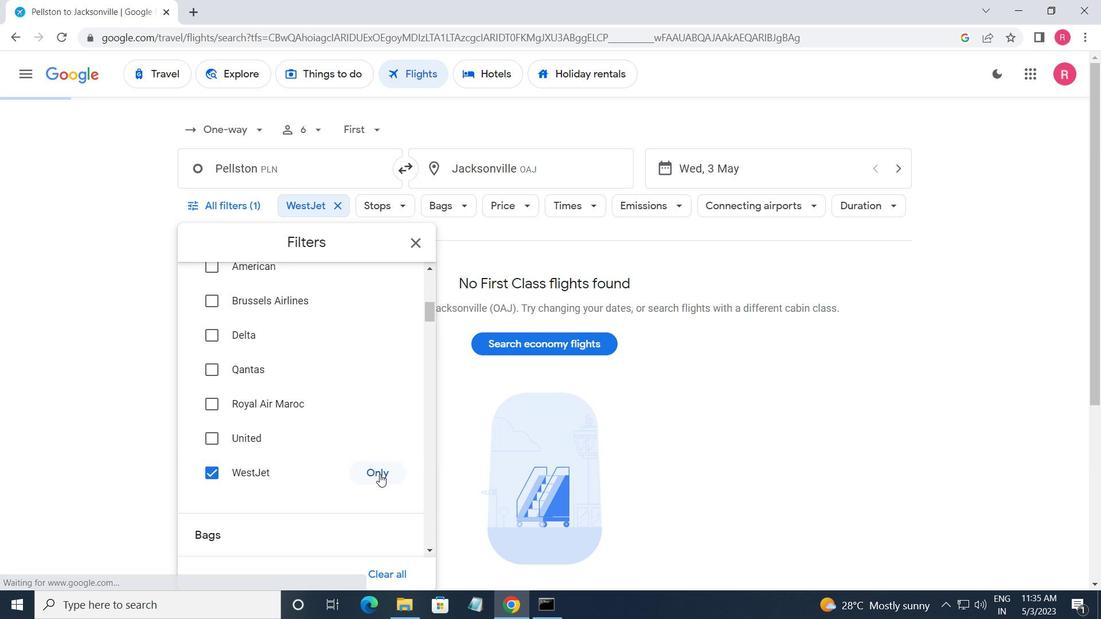 
Action: Mouse scrolled (379, 473) with delta (0, 0)
Screenshot: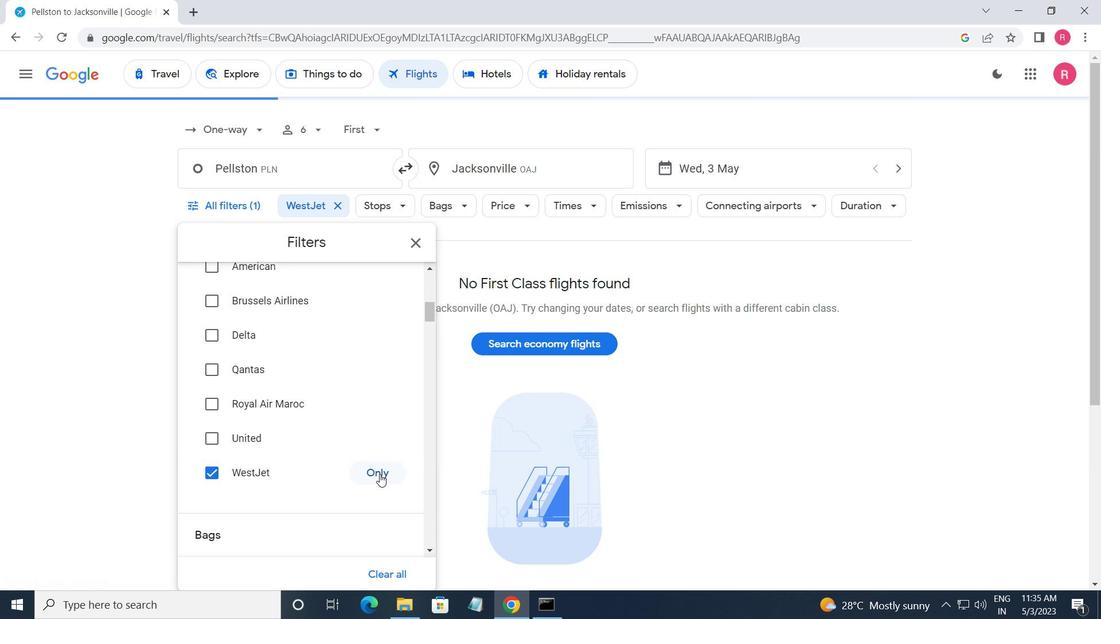 
Action: Mouse scrolled (379, 473) with delta (0, 0)
Screenshot: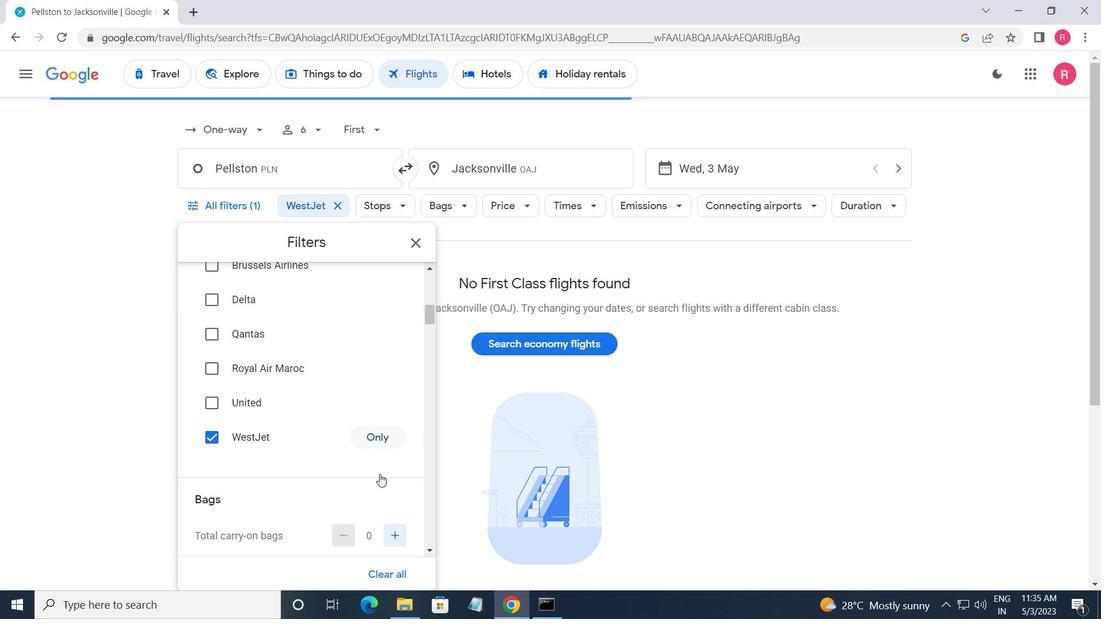 
Action: Mouse moved to (392, 433)
Screenshot: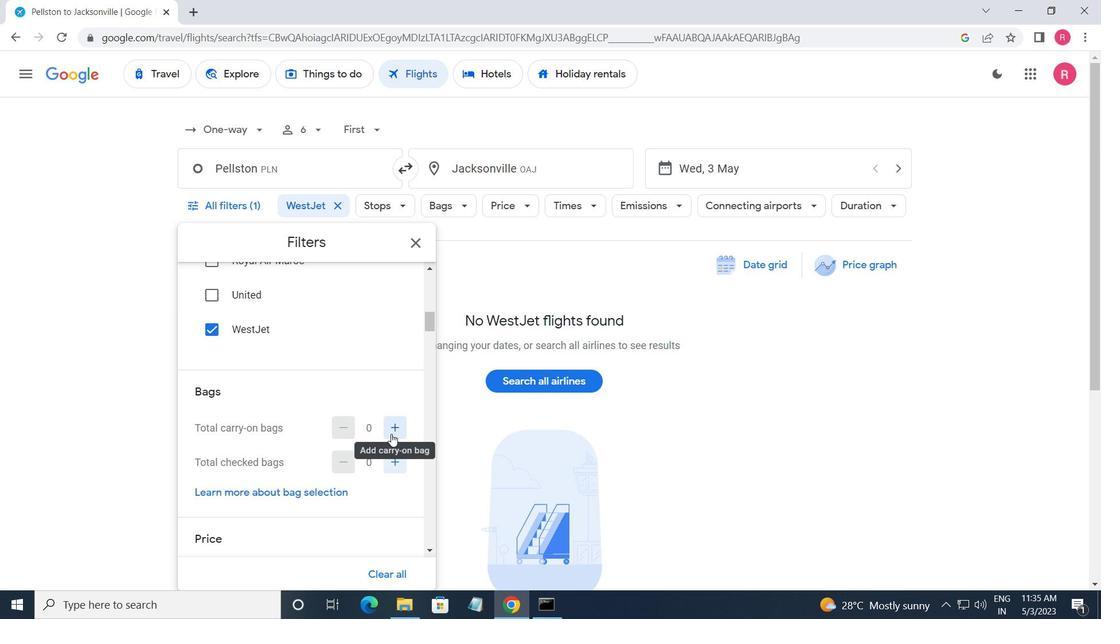 
Action: Mouse pressed left at (392, 433)
Screenshot: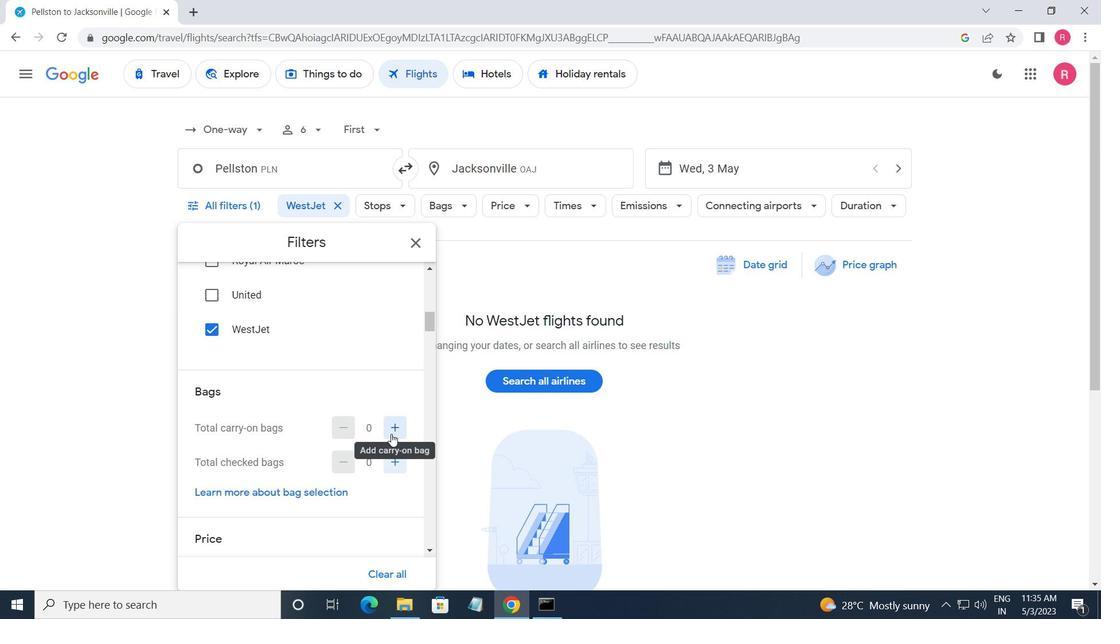 
Action: Mouse moved to (392, 432)
Screenshot: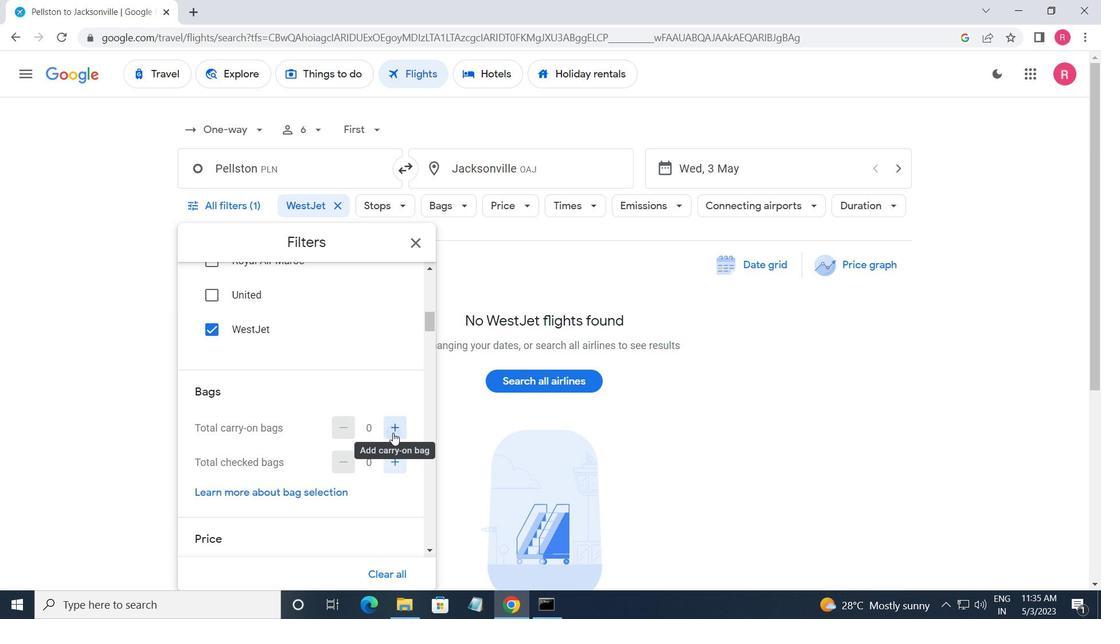 
Action: Mouse pressed left at (392, 432)
Screenshot: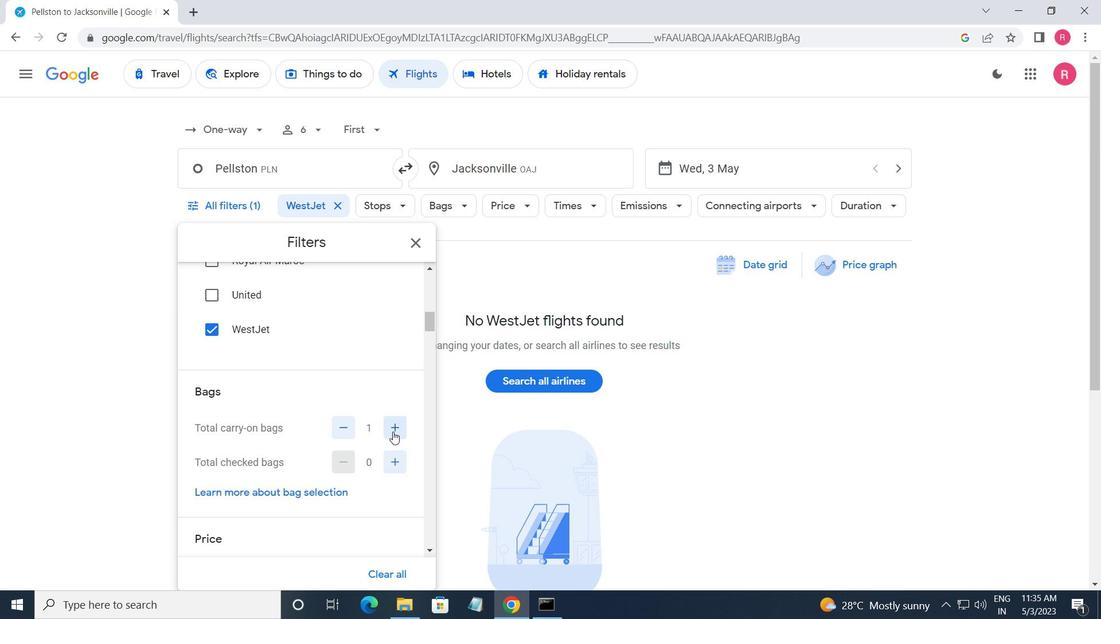
Action: Mouse moved to (370, 447)
Screenshot: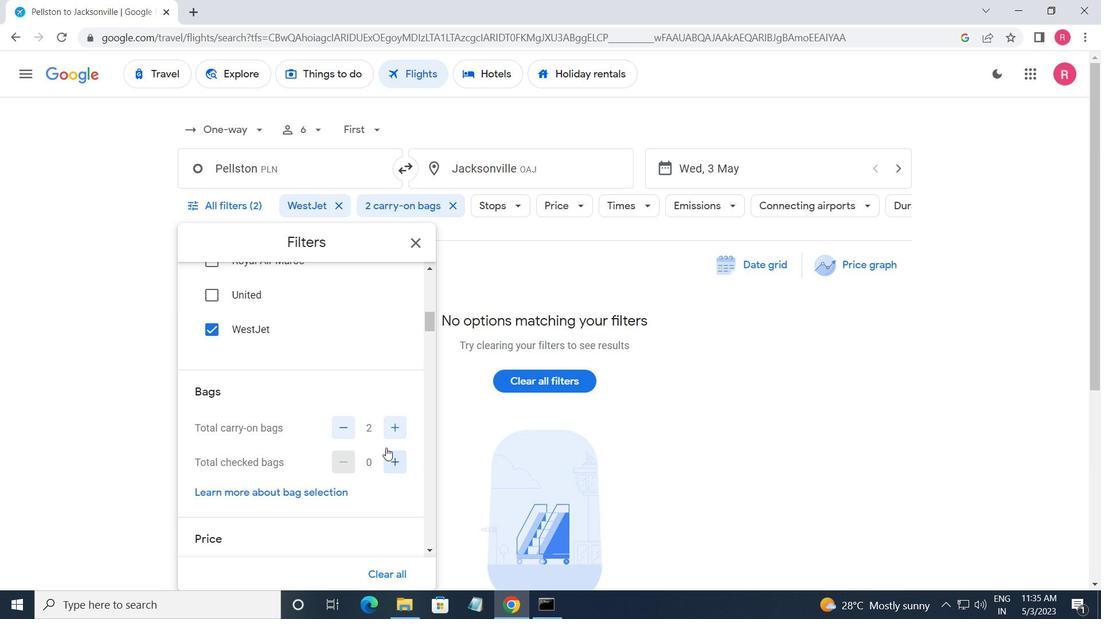 
Action: Mouse scrolled (370, 447) with delta (0, 0)
Screenshot: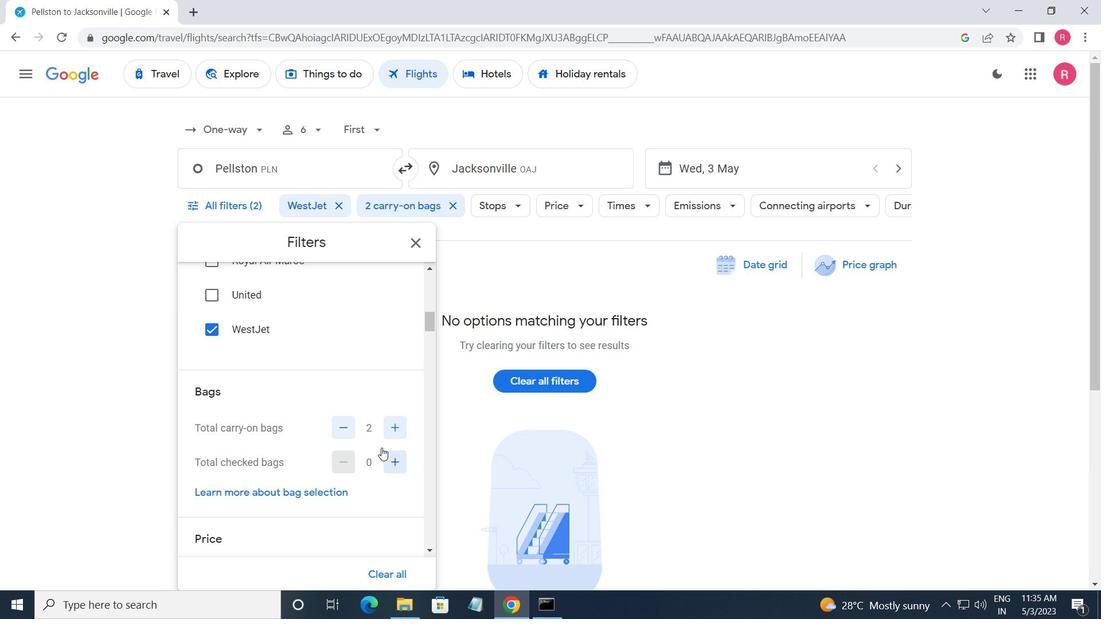 
Action: Mouse moved to (355, 447)
Screenshot: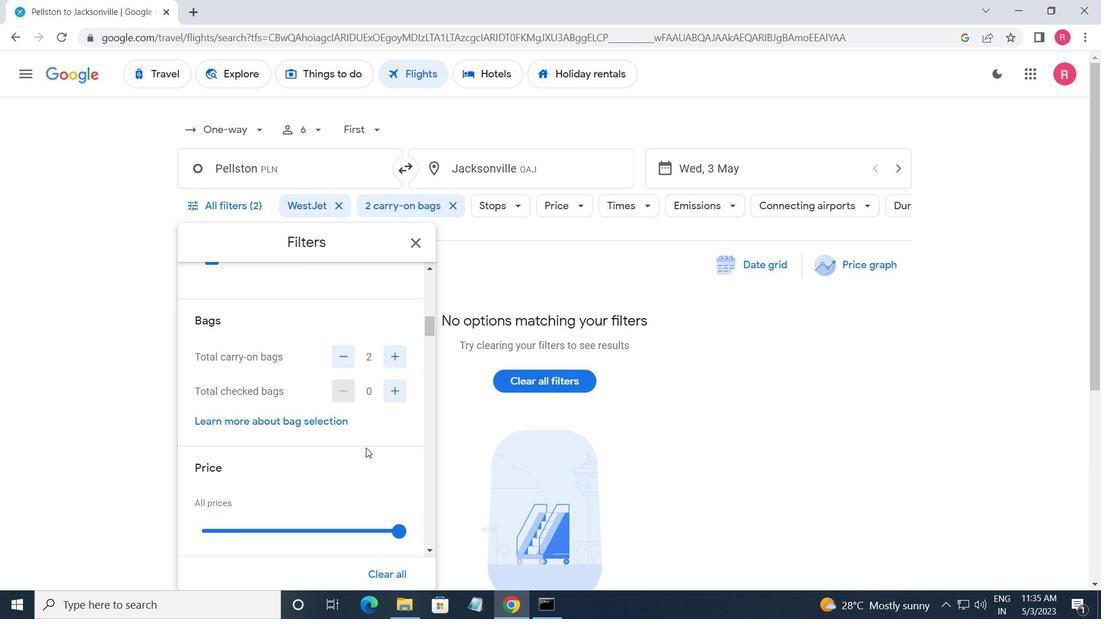 
Action: Mouse scrolled (355, 447) with delta (0, 0)
Screenshot: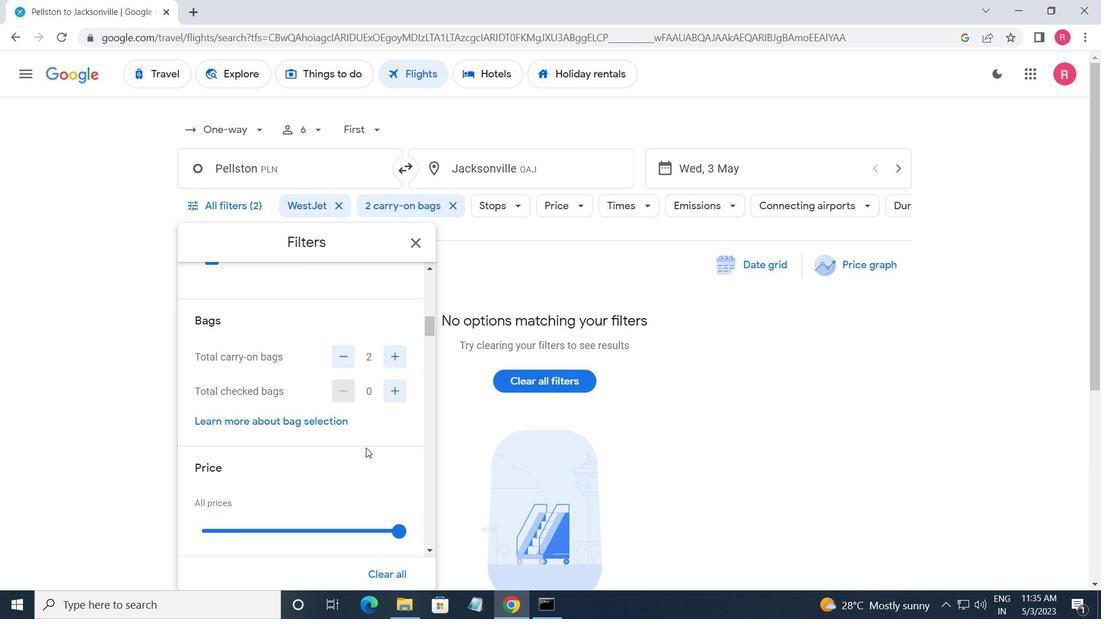 
Action: Mouse moved to (398, 456)
Screenshot: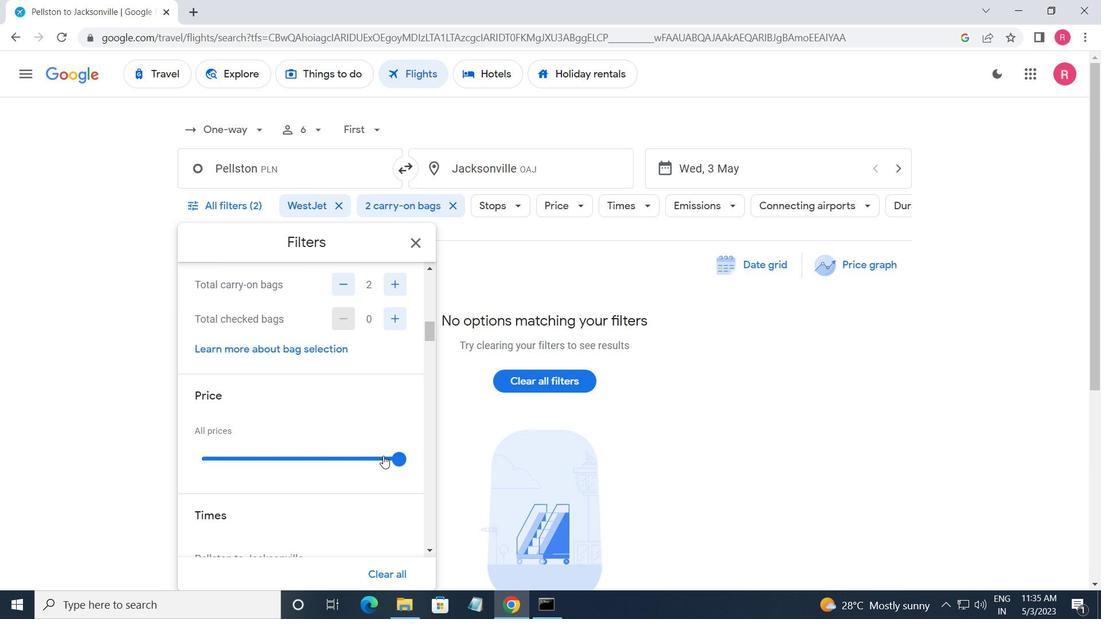 
Action: Mouse pressed left at (398, 456)
Screenshot: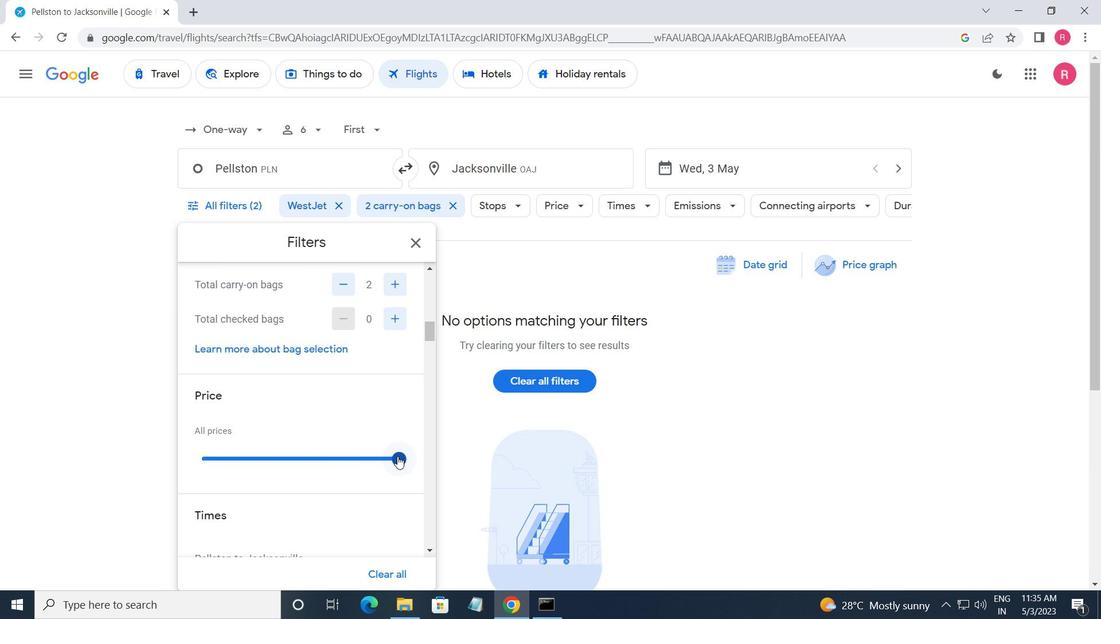 
Action: Mouse moved to (402, 465)
Screenshot: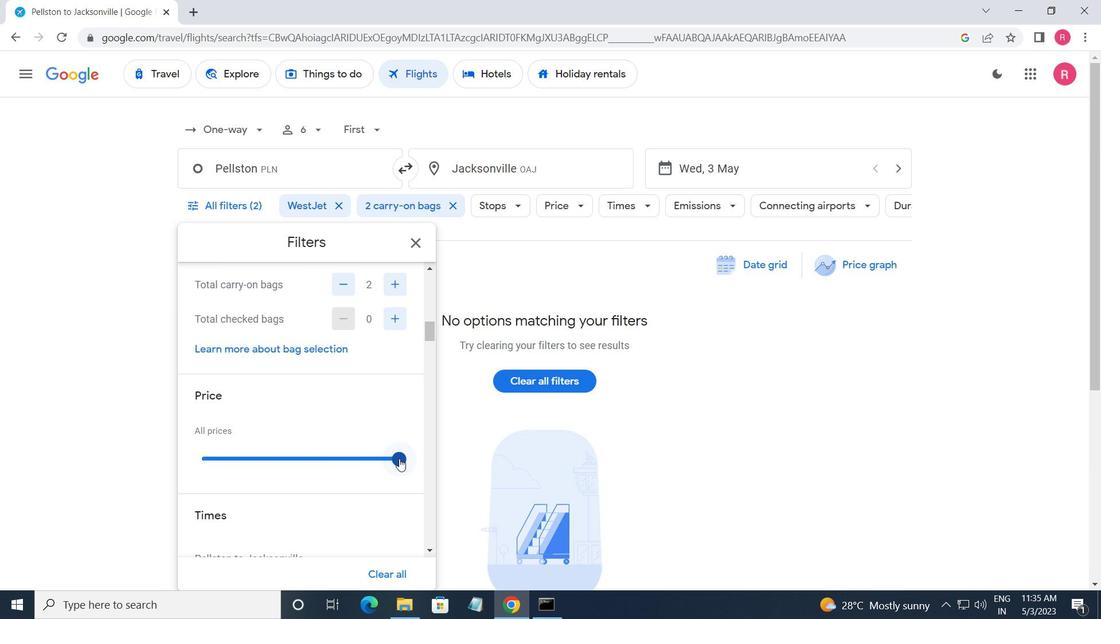 
Action: Mouse scrolled (402, 465) with delta (0, 0)
Screenshot: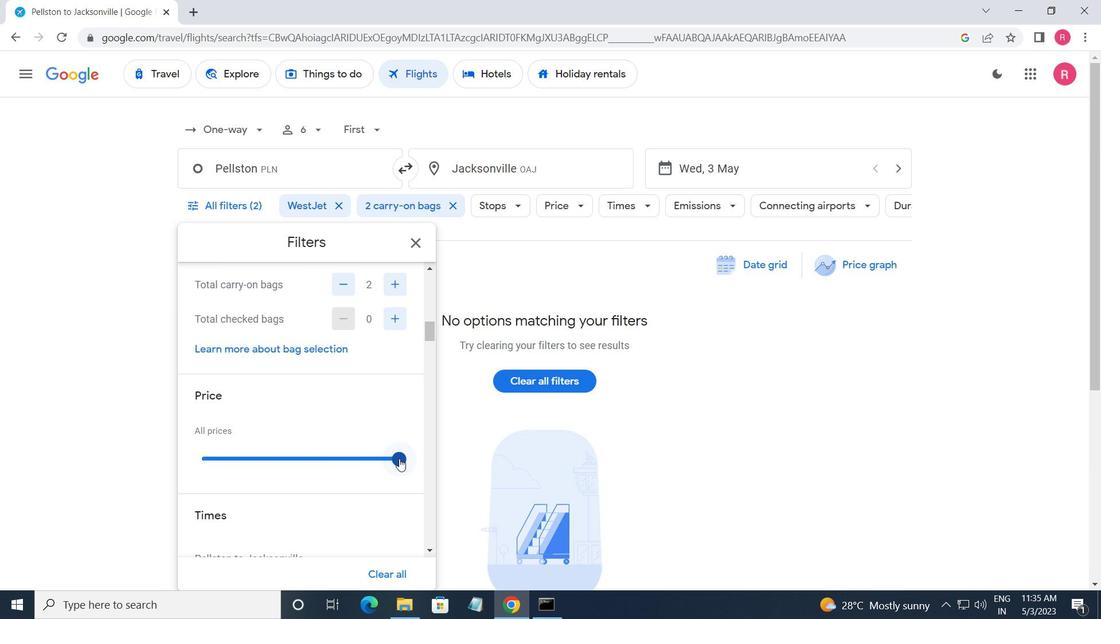 
Action: Mouse moved to (402, 470)
Screenshot: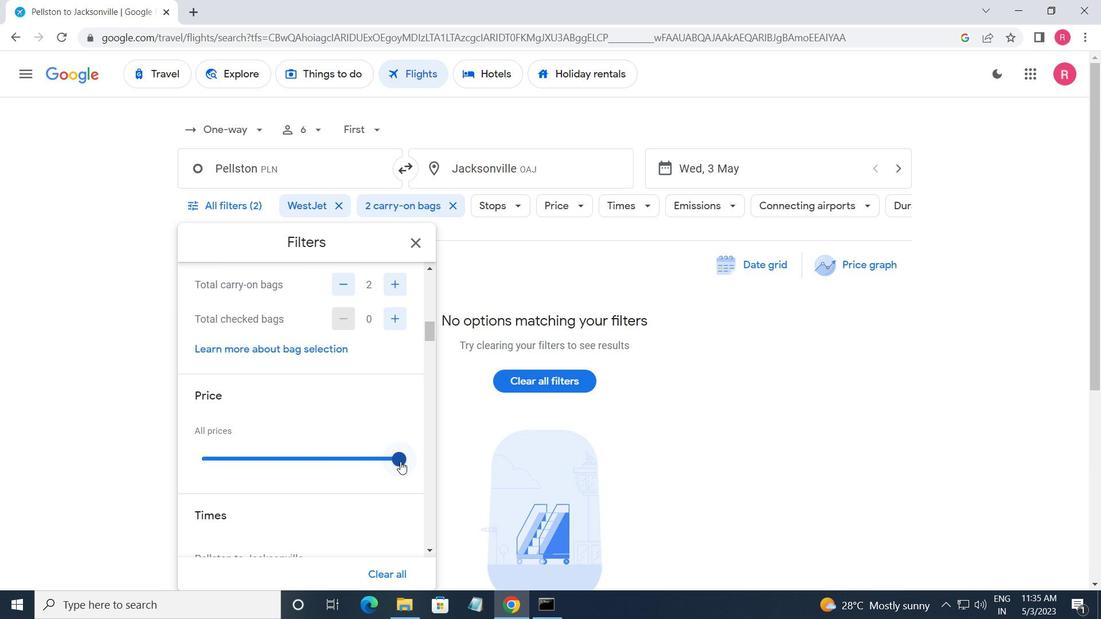 
Action: Mouse scrolled (402, 469) with delta (0, 0)
Screenshot: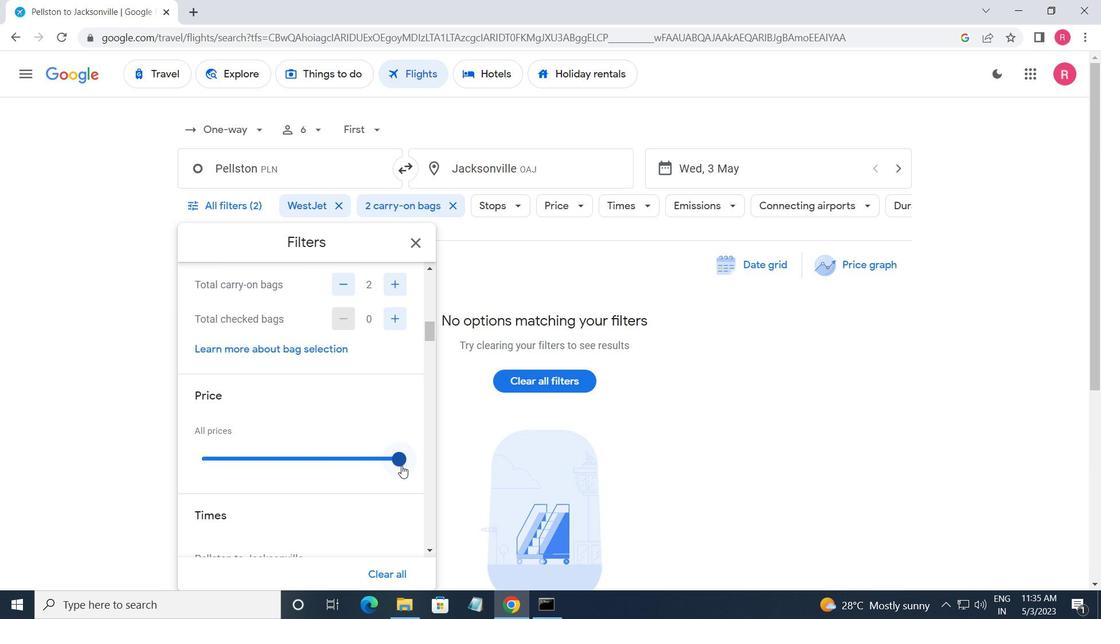 
Action: Mouse moved to (402, 472)
Screenshot: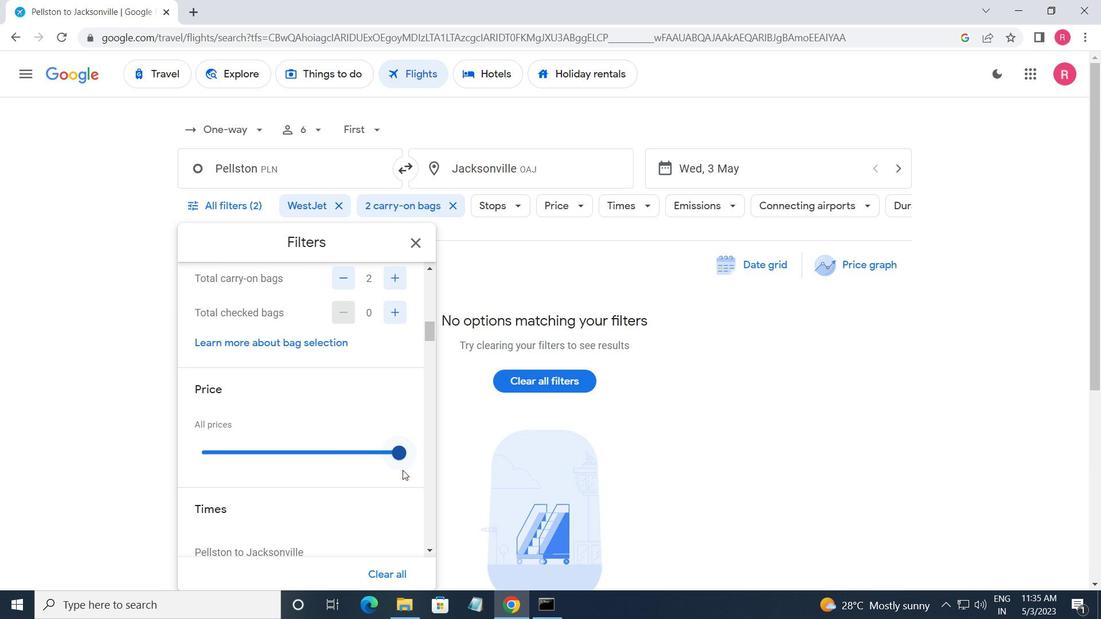 
Action: Mouse scrolled (402, 472) with delta (0, 0)
Screenshot: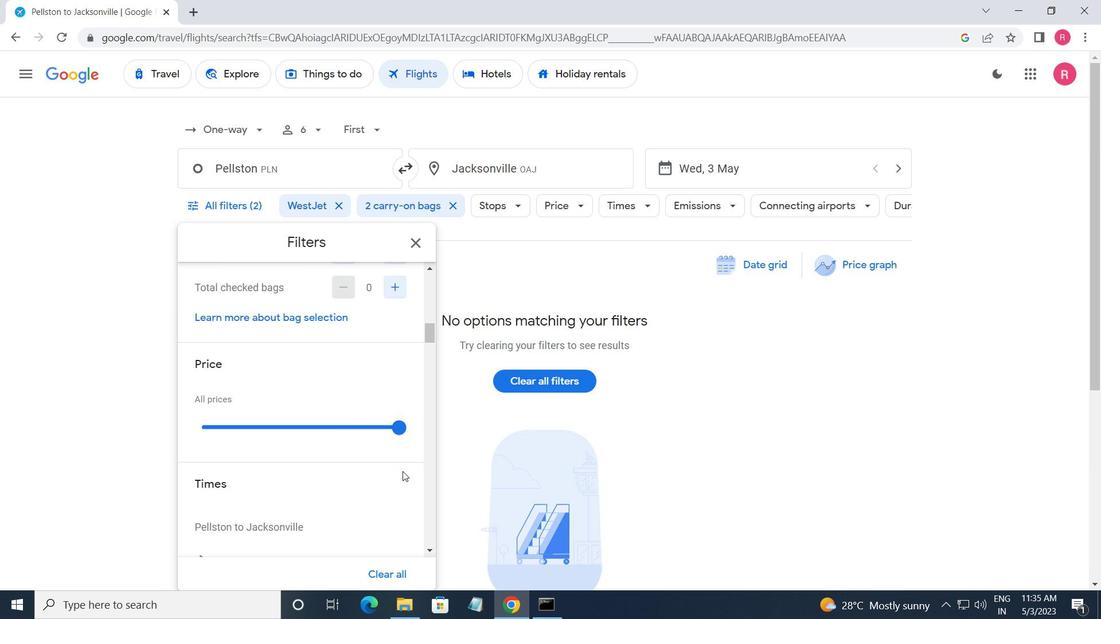 
Action: Mouse moved to (241, 413)
Screenshot: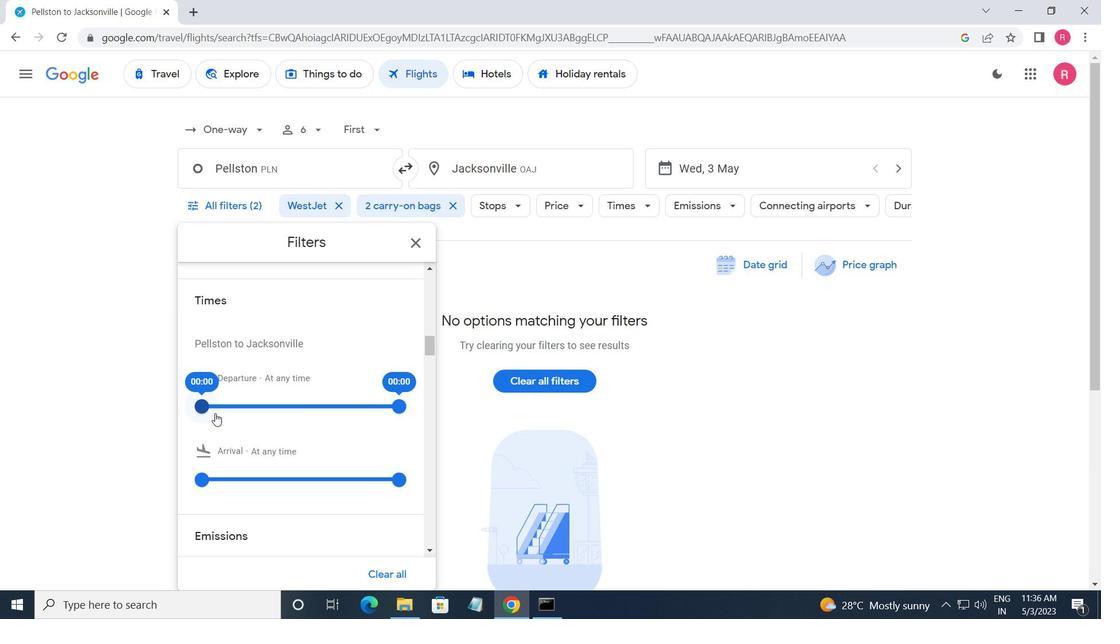 
Action: Mouse pressed left at (241, 413)
Screenshot: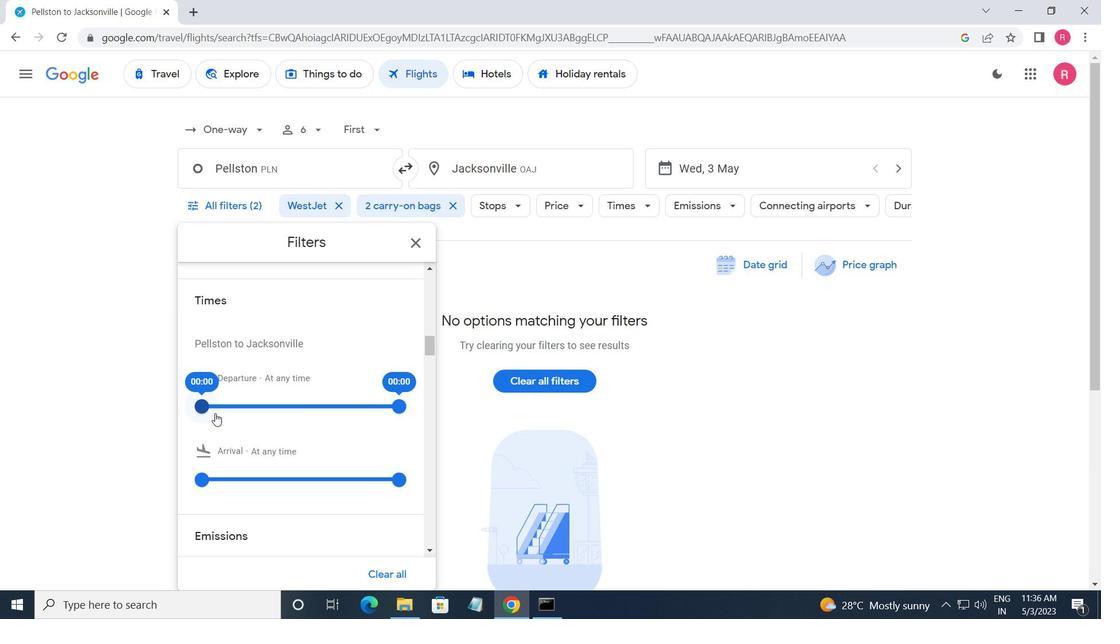
Action: Mouse moved to (393, 403)
Screenshot: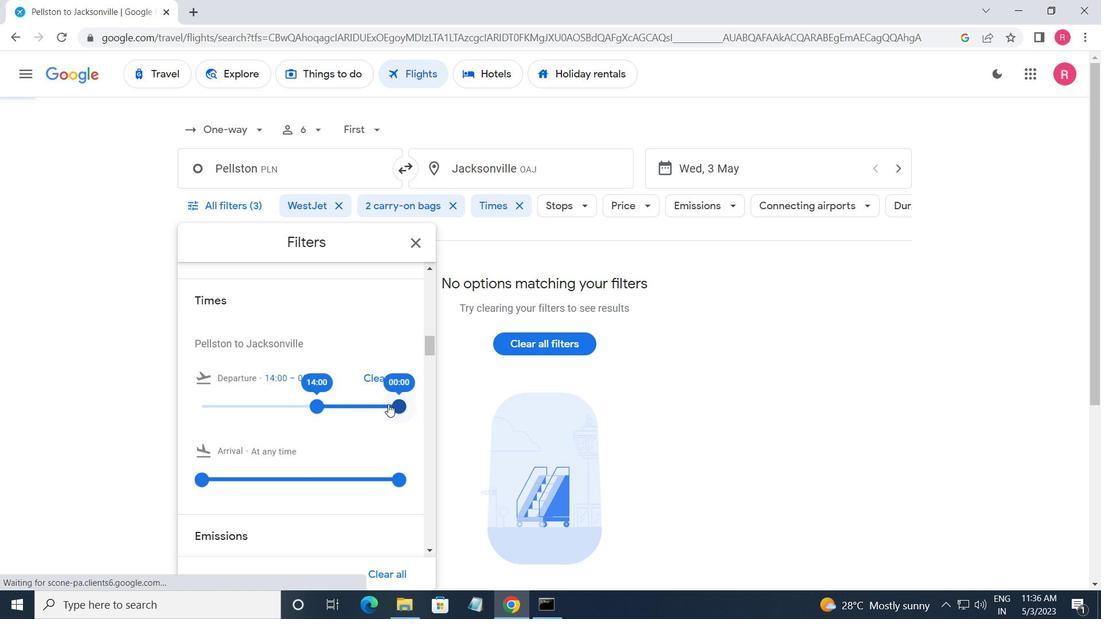 
Action: Mouse pressed left at (393, 403)
Screenshot: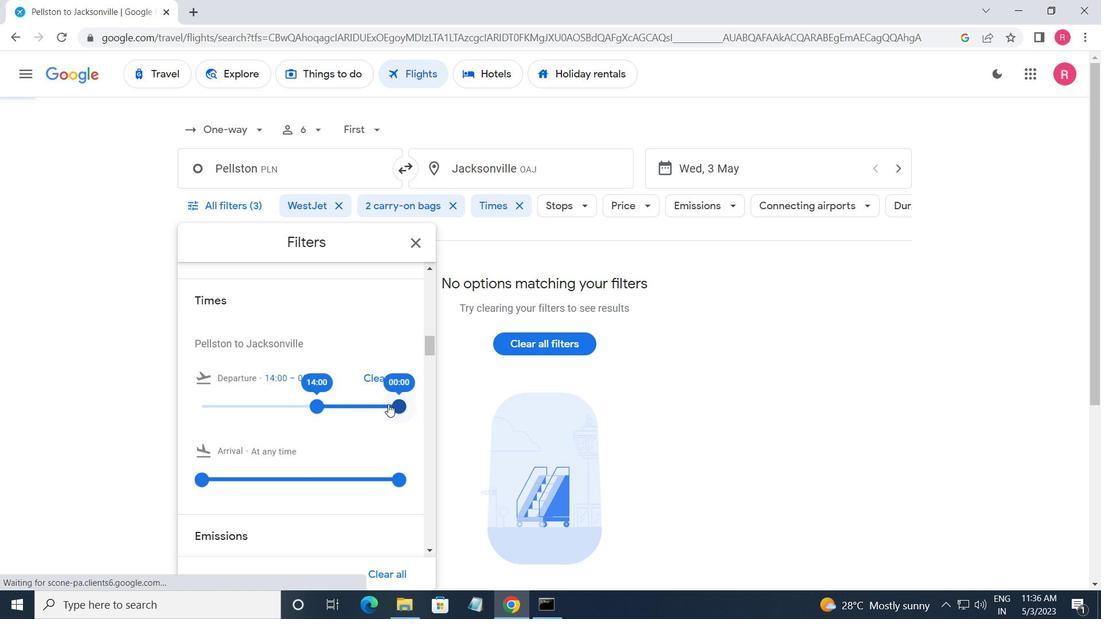 
Action: Mouse moved to (415, 246)
Screenshot: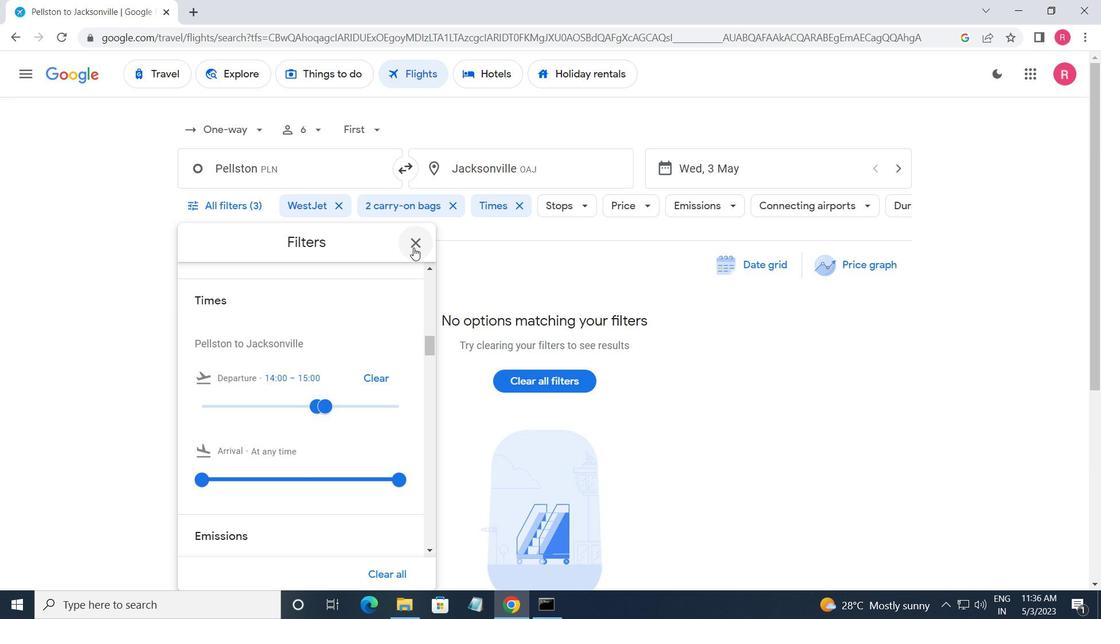 
Action: Mouse pressed left at (415, 246)
Screenshot: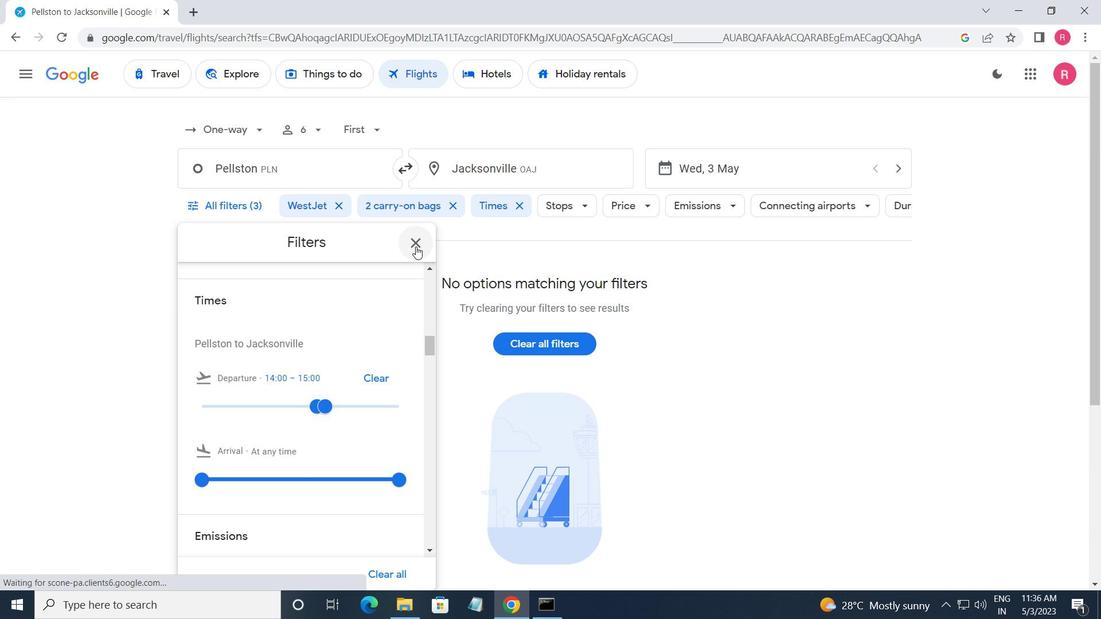 
Action: Mouse moved to (392, 301)
Screenshot: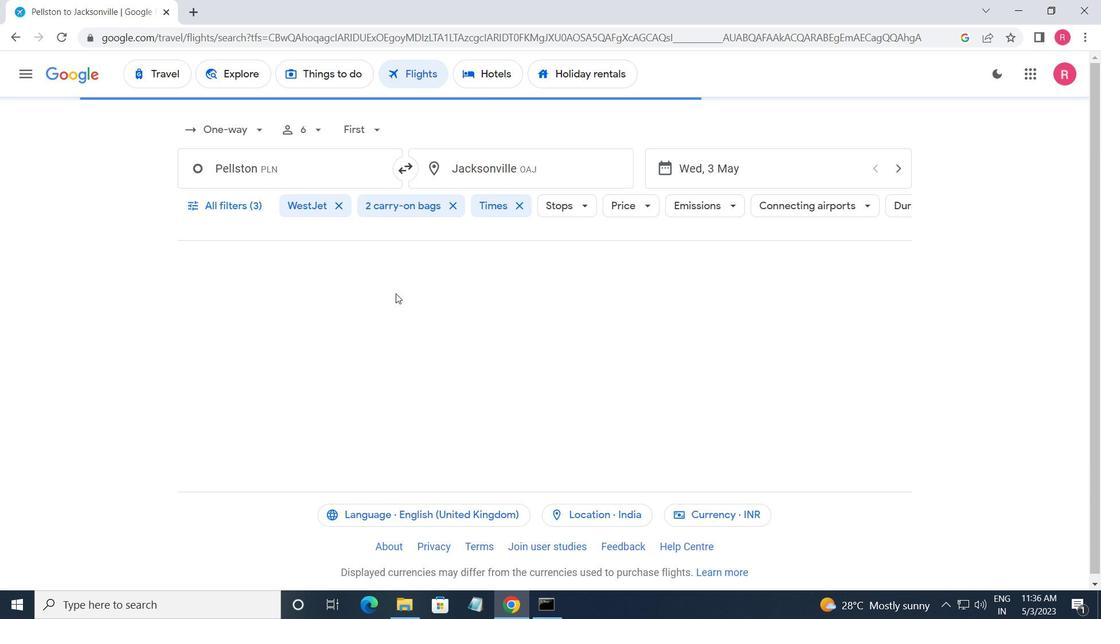 
